 Task: Create a due date automation trigger when advanced on, on the tuesday after a card is due add basic not assigned to me at 11:00 AM.
Action: Mouse moved to (923, 282)
Screenshot: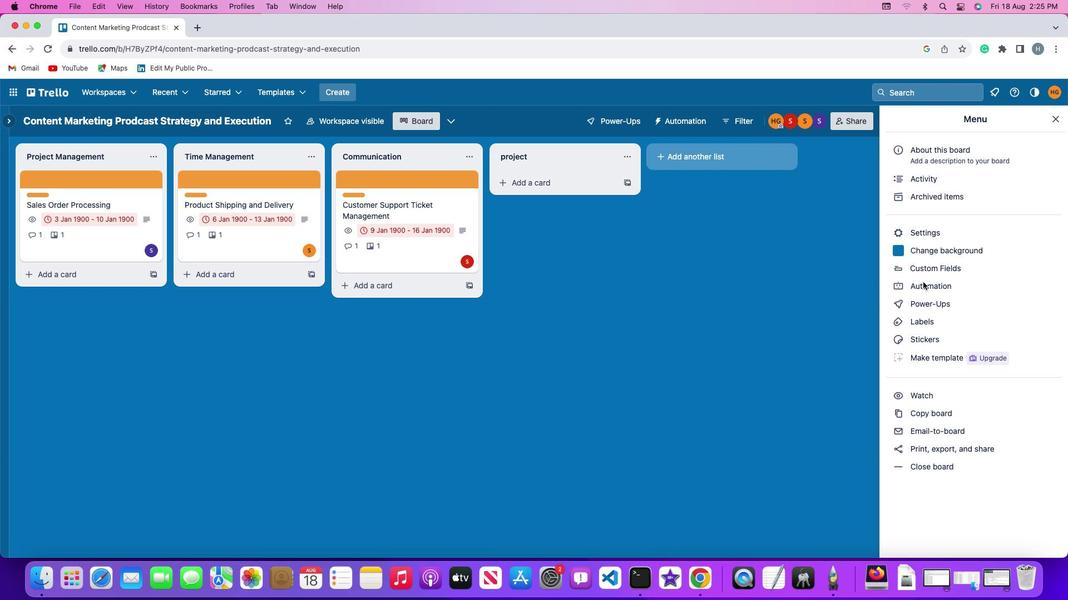 
Action: Mouse pressed left at (923, 282)
Screenshot: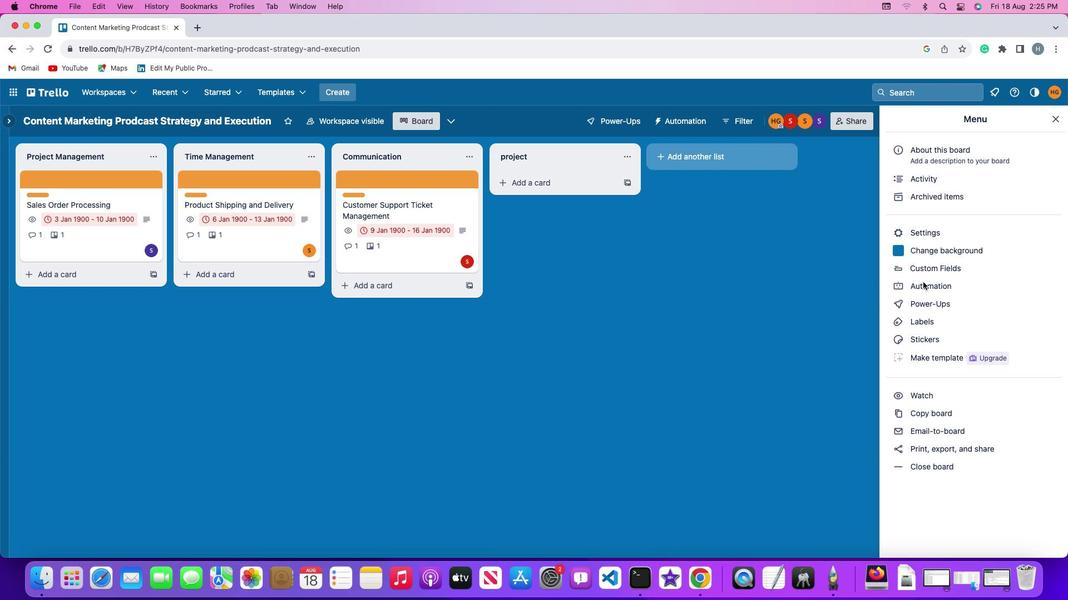 
Action: Mouse pressed left at (923, 282)
Screenshot: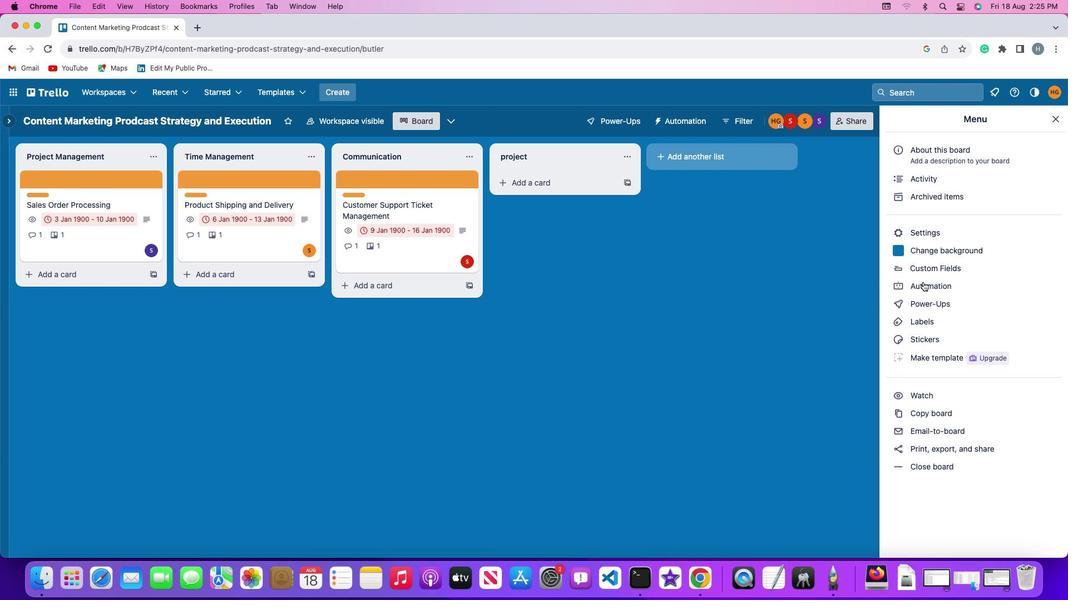 
Action: Mouse moved to (55, 264)
Screenshot: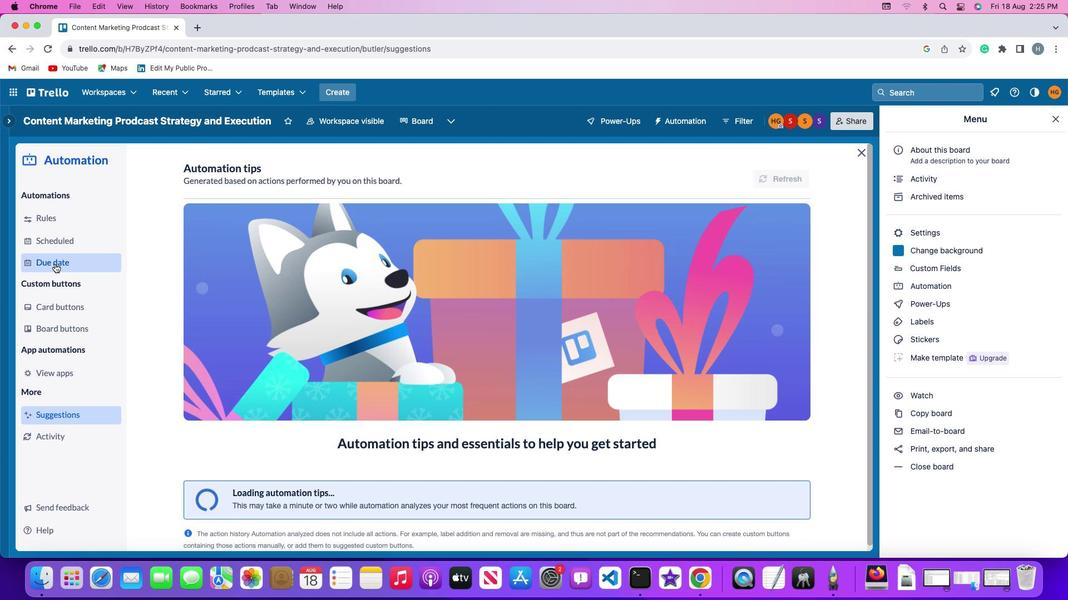 
Action: Mouse pressed left at (55, 264)
Screenshot: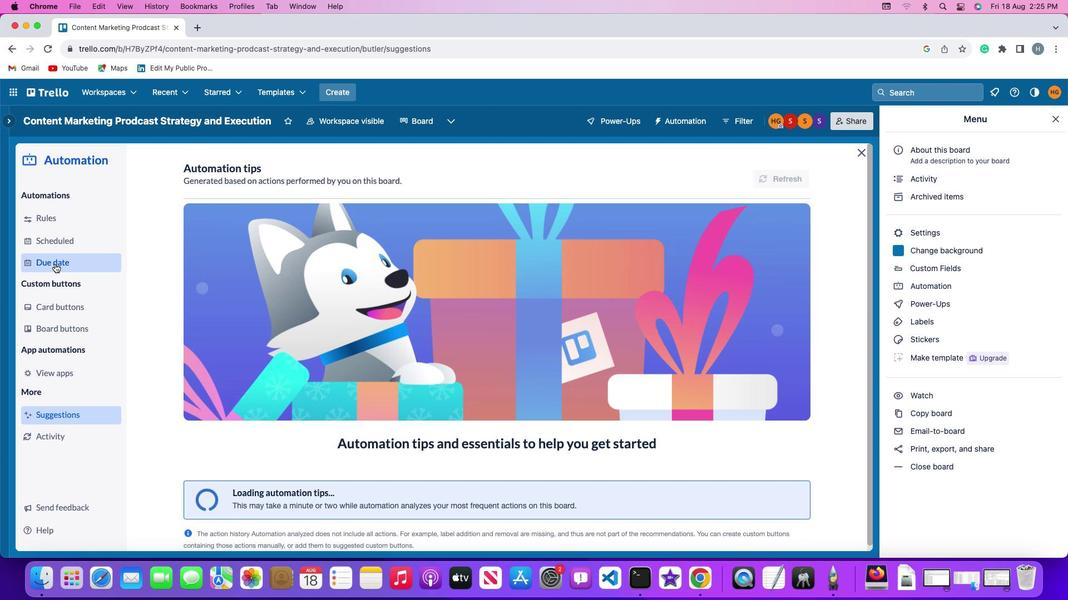 
Action: Mouse moved to (748, 170)
Screenshot: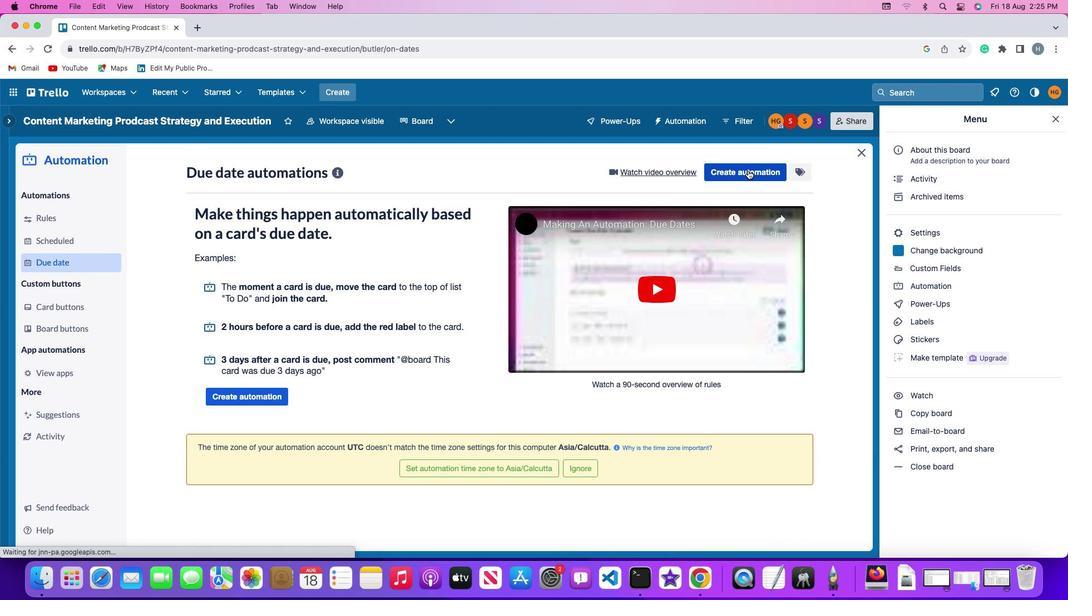 
Action: Mouse pressed left at (748, 170)
Screenshot: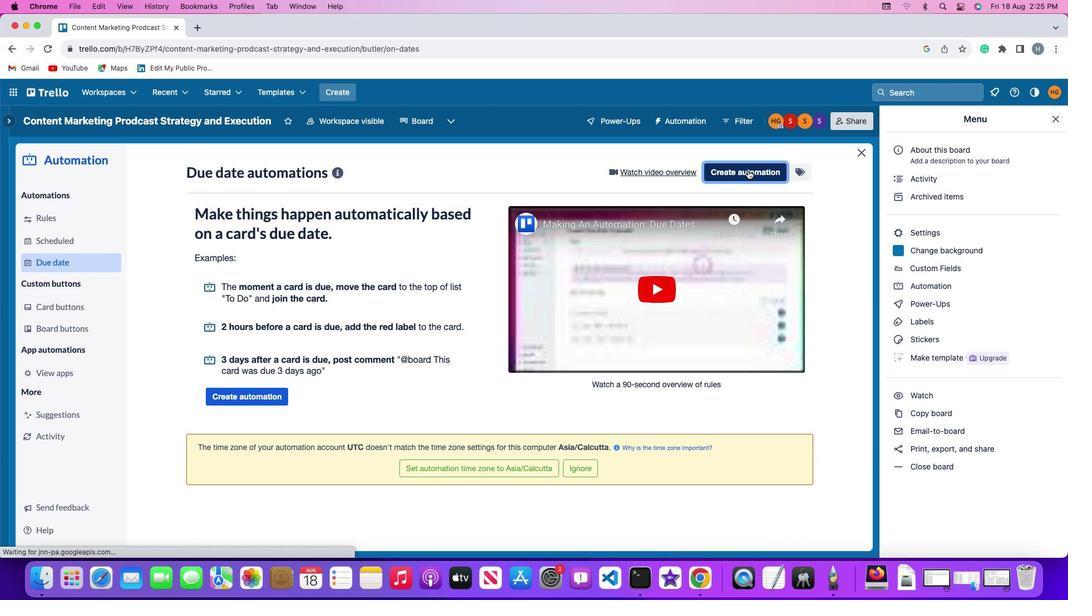 
Action: Mouse moved to (221, 283)
Screenshot: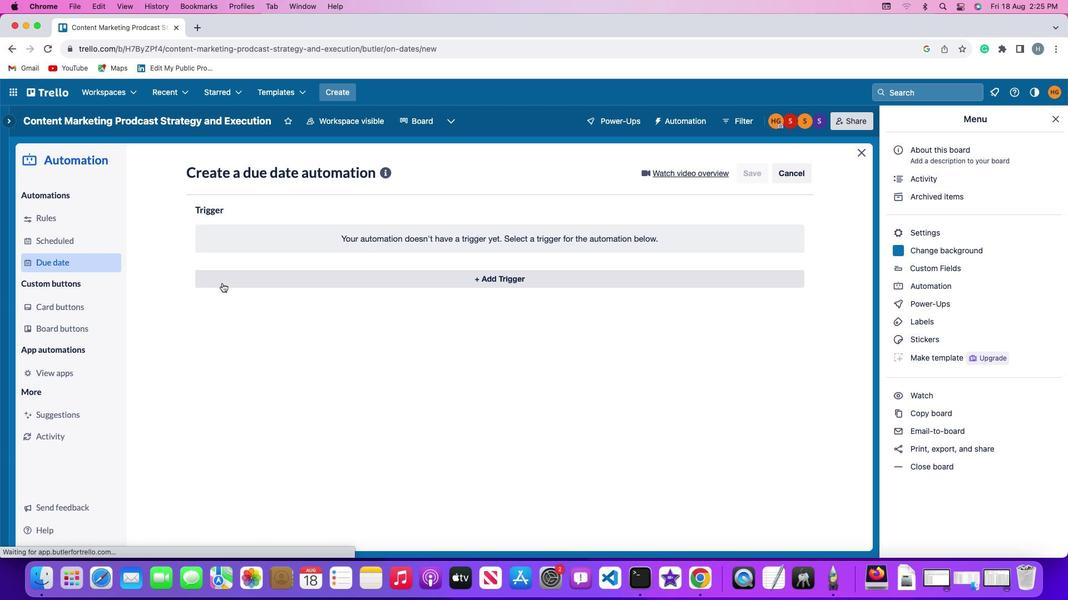 
Action: Mouse pressed left at (221, 283)
Screenshot: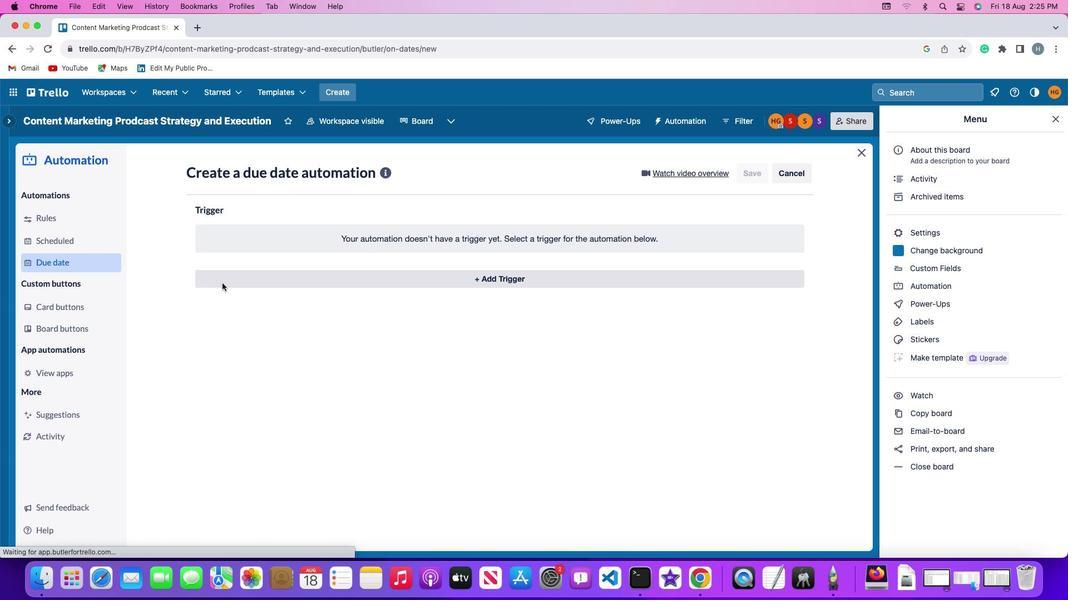 
Action: Mouse moved to (252, 489)
Screenshot: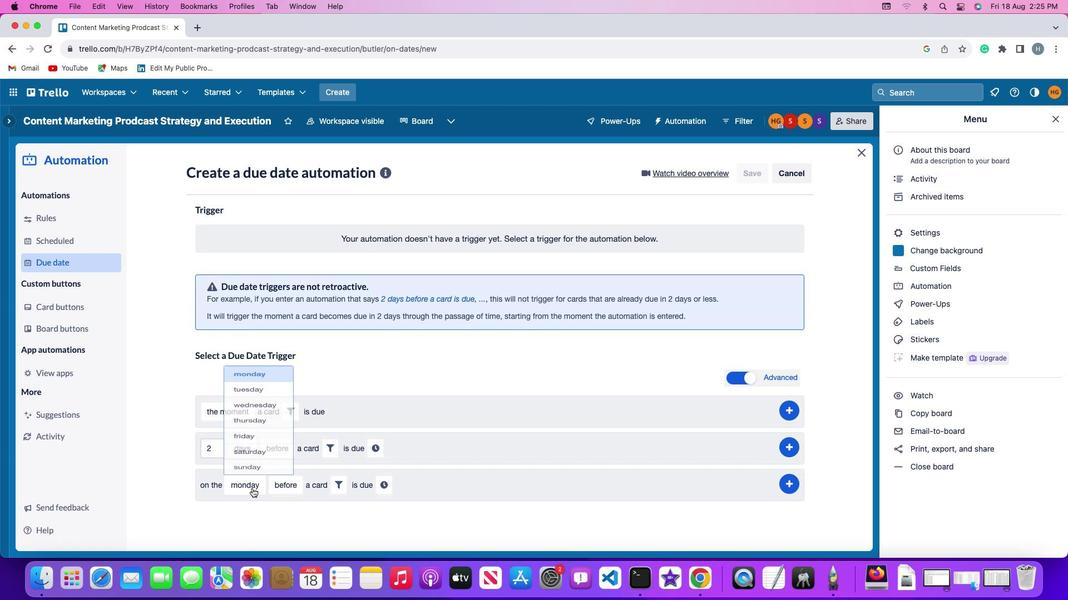 
Action: Mouse pressed left at (252, 489)
Screenshot: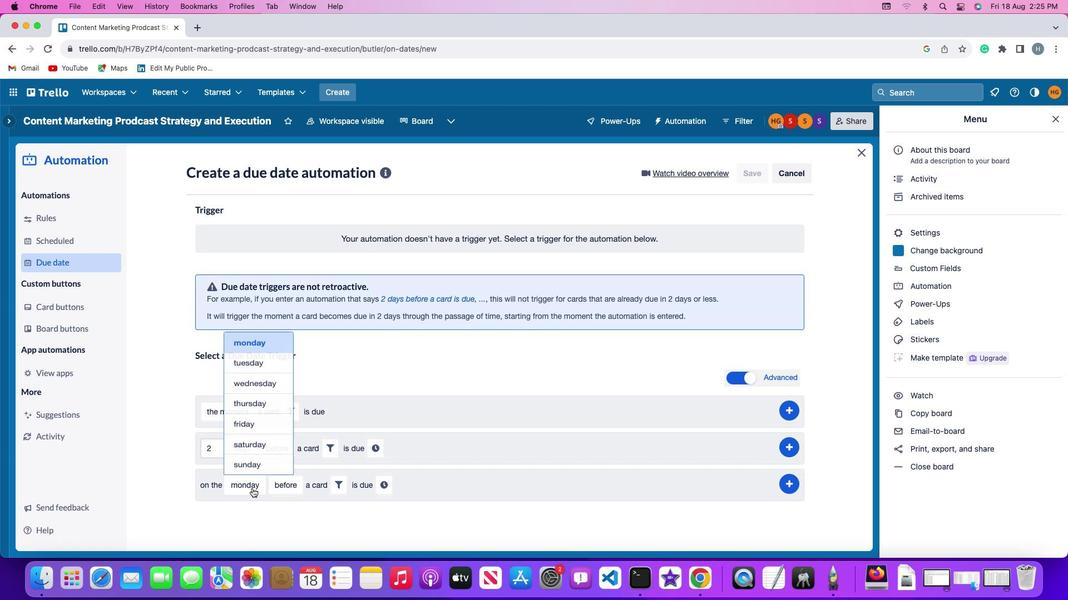 
Action: Mouse moved to (262, 351)
Screenshot: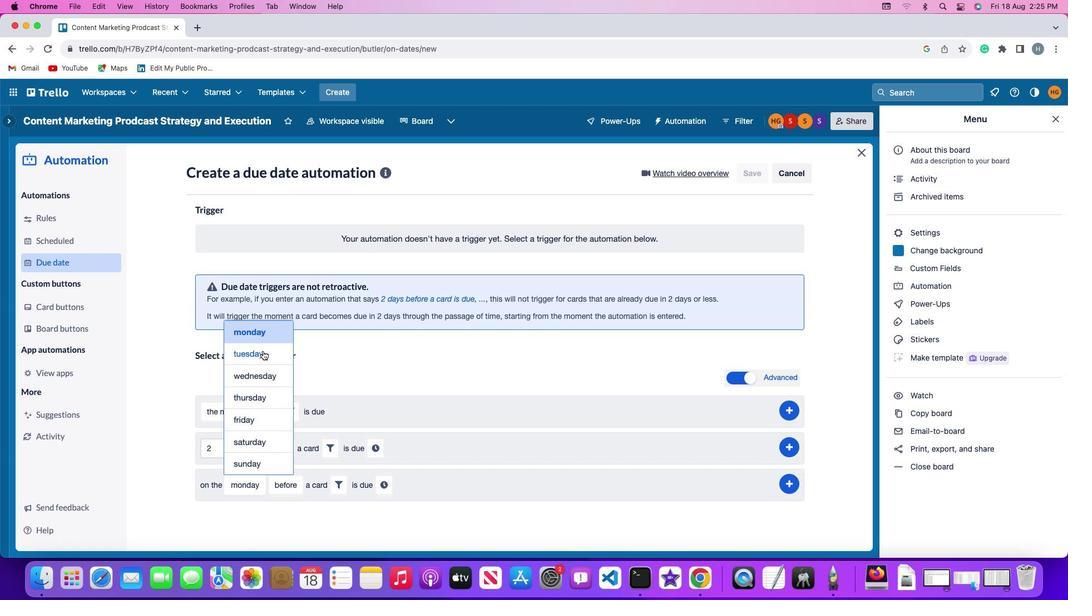 
Action: Mouse pressed left at (262, 351)
Screenshot: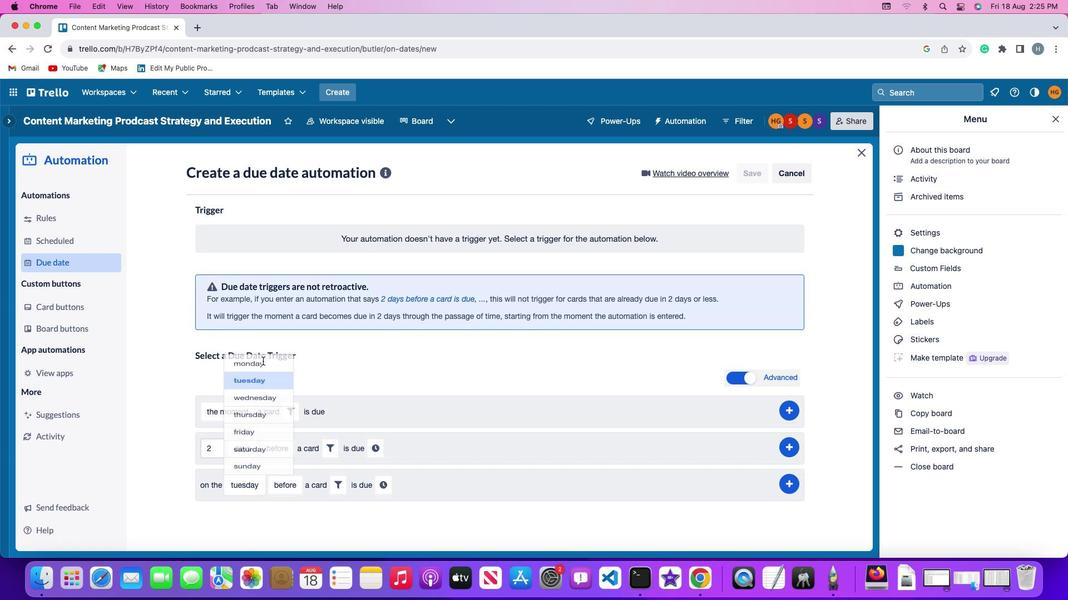 
Action: Mouse moved to (282, 481)
Screenshot: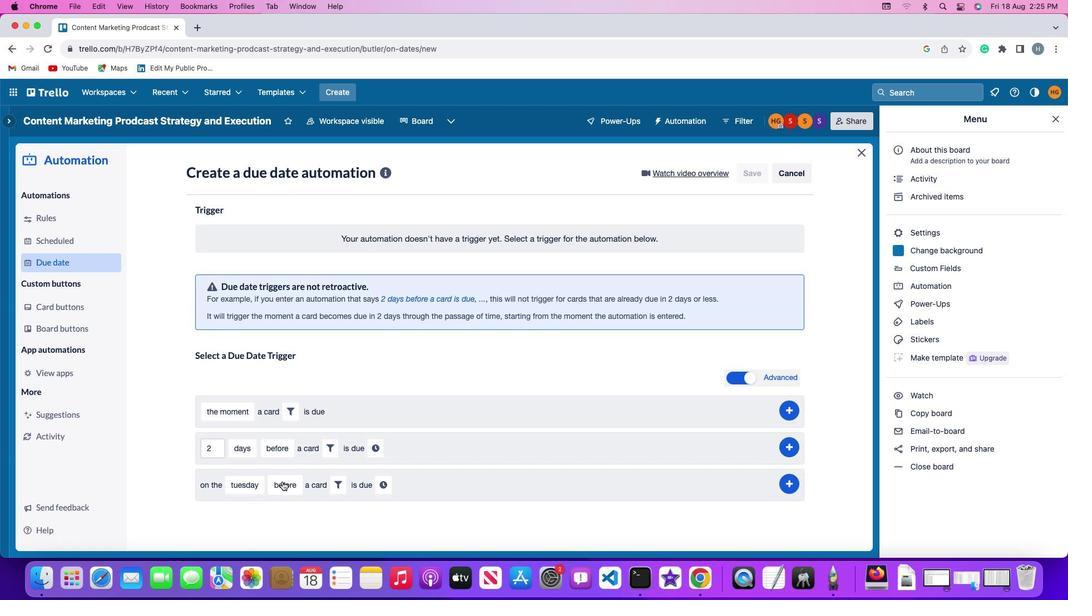 
Action: Mouse pressed left at (282, 481)
Screenshot: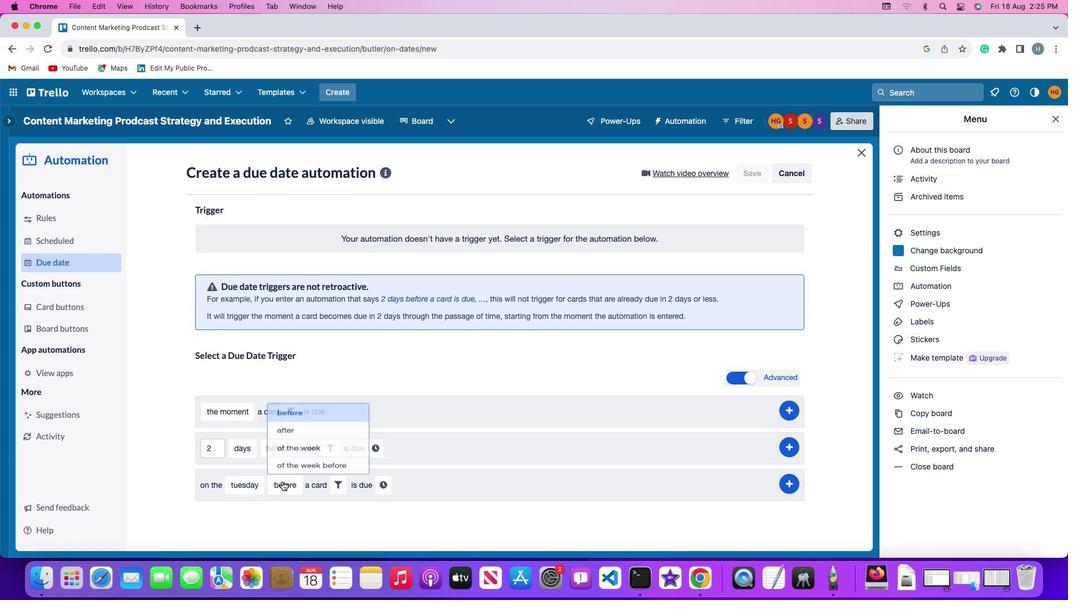 
Action: Mouse moved to (305, 421)
Screenshot: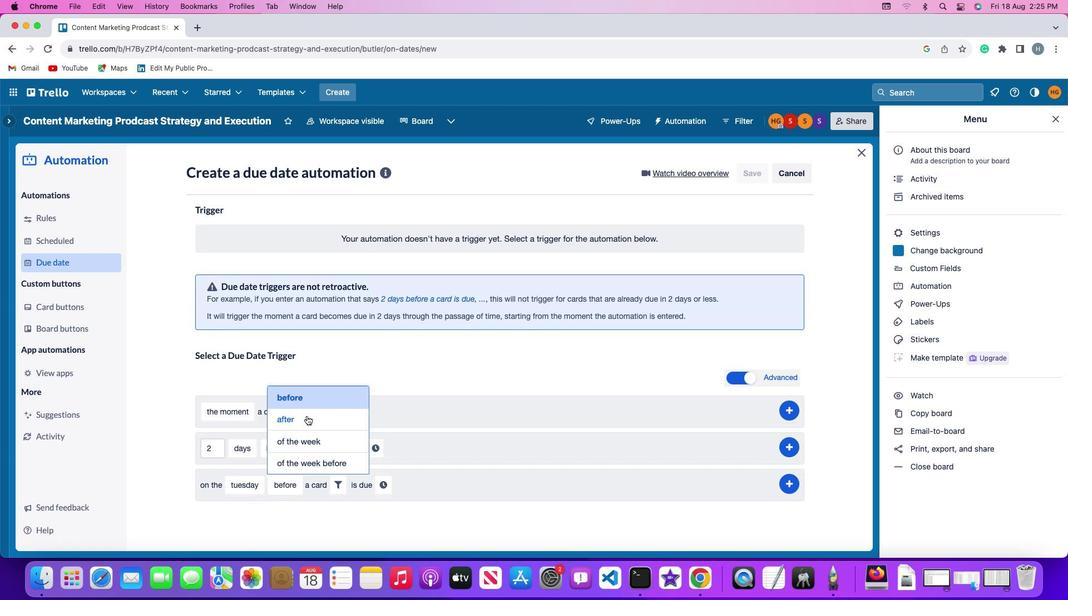 
Action: Mouse pressed left at (305, 421)
Screenshot: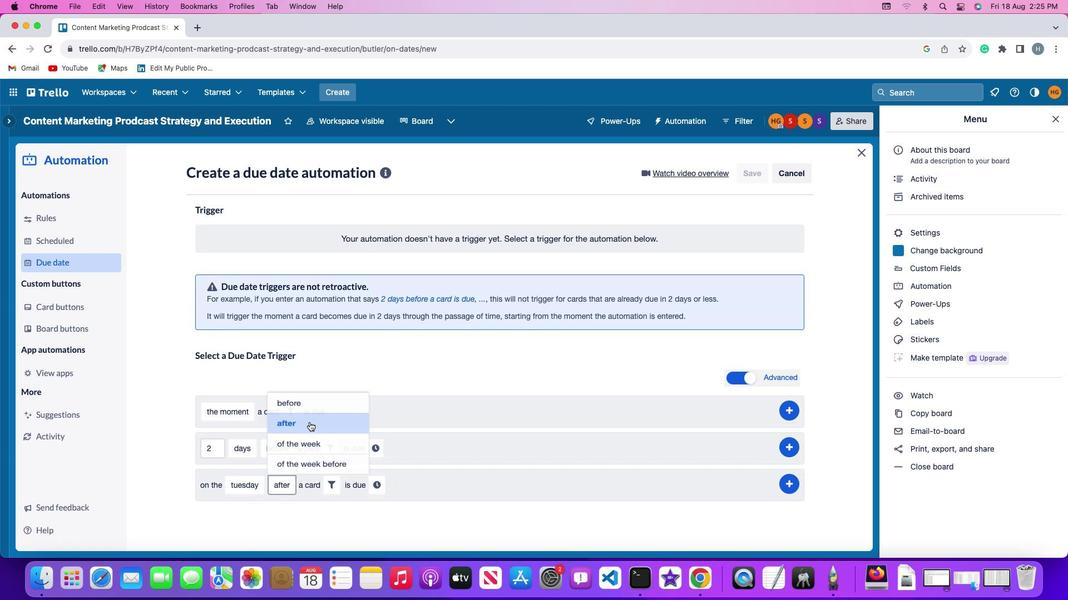 
Action: Mouse moved to (336, 483)
Screenshot: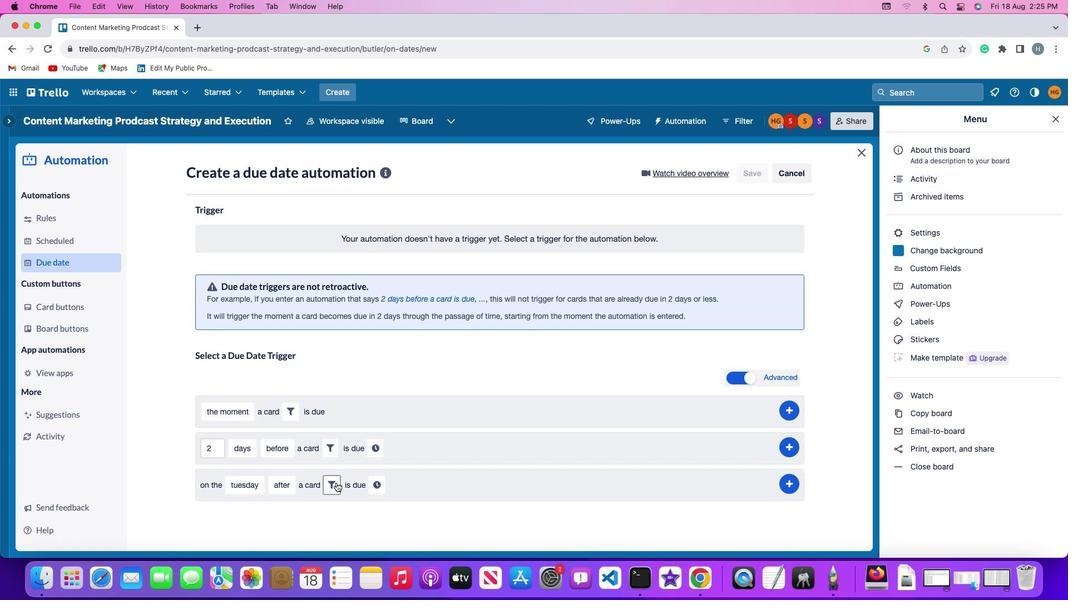 
Action: Mouse pressed left at (336, 483)
Screenshot: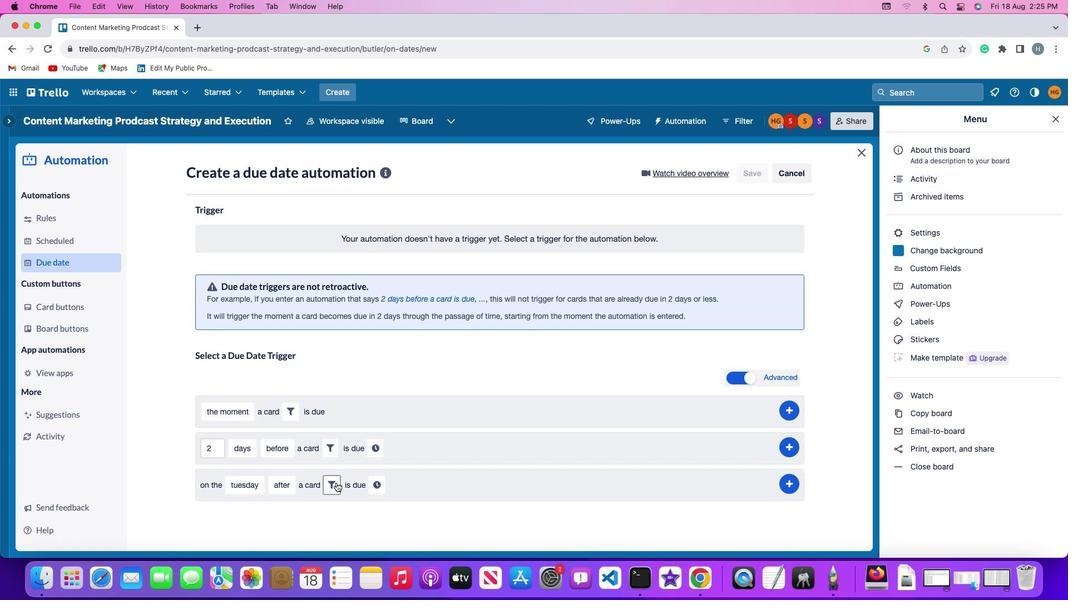 
Action: Mouse moved to (302, 520)
Screenshot: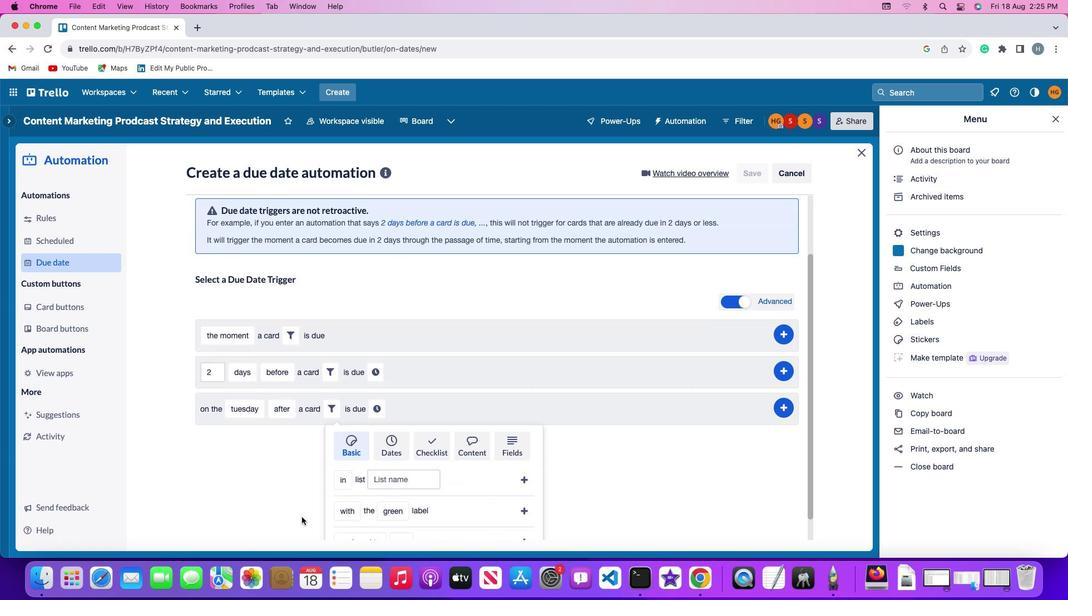 
Action: Mouse scrolled (302, 520) with delta (0, 0)
Screenshot: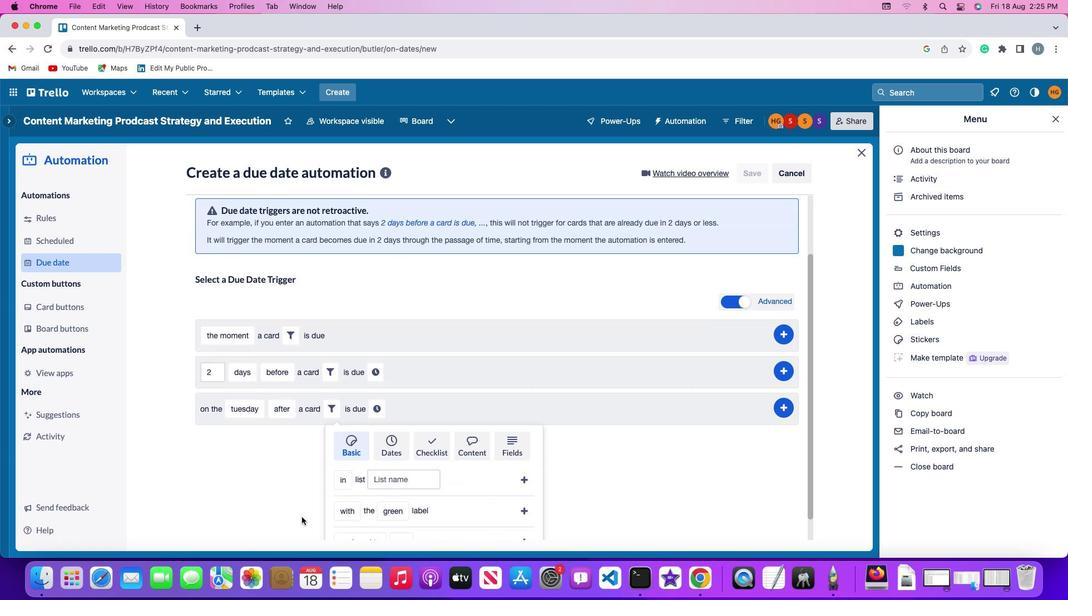 
Action: Mouse scrolled (302, 520) with delta (0, 0)
Screenshot: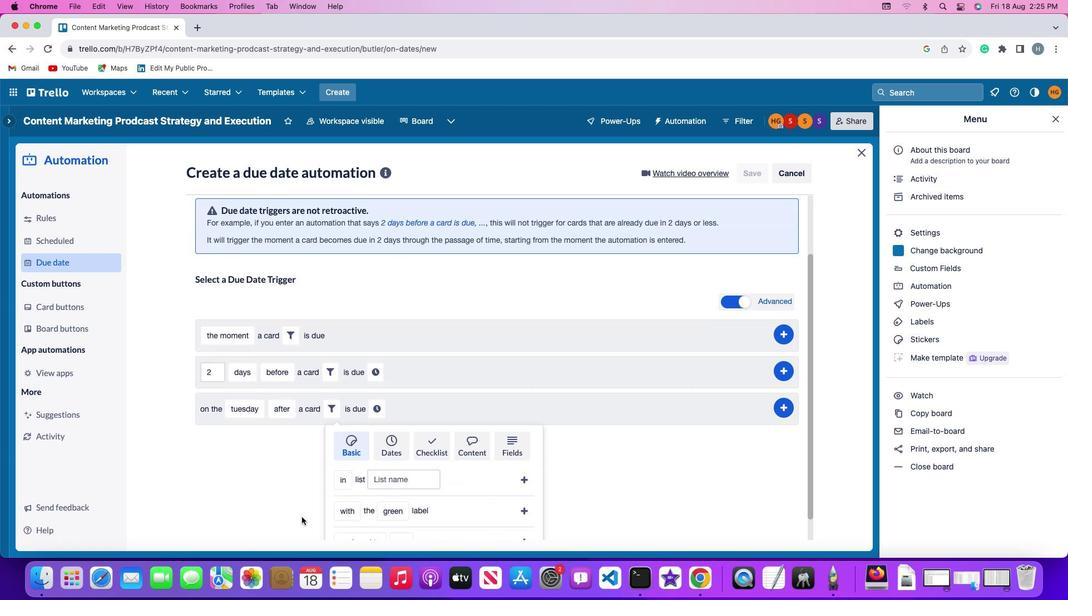 
Action: Mouse moved to (302, 520)
Screenshot: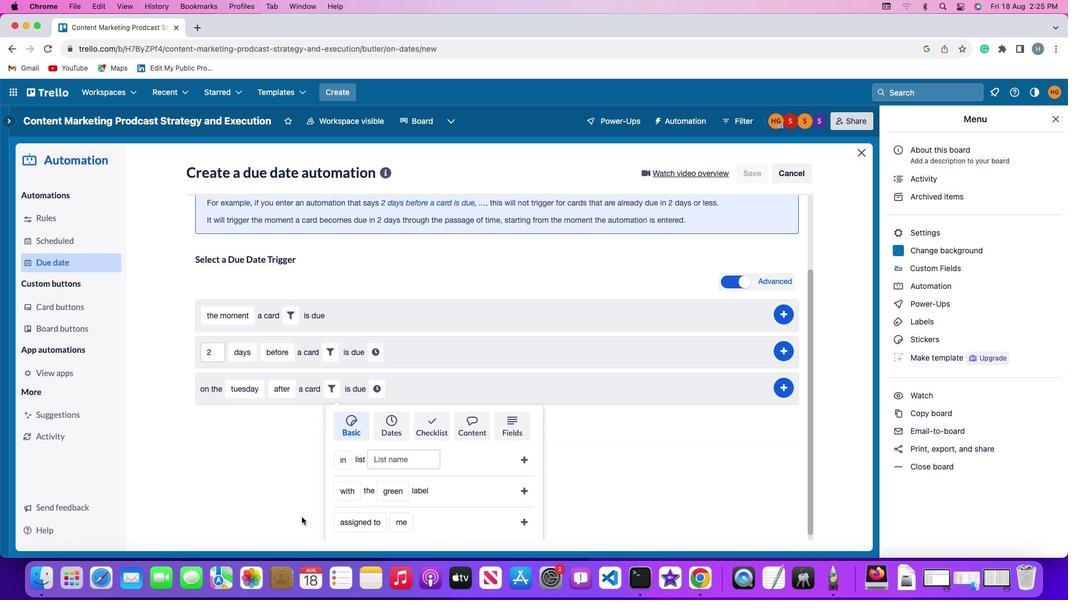 
Action: Mouse scrolled (302, 520) with delta (0, -1)
Screenshot: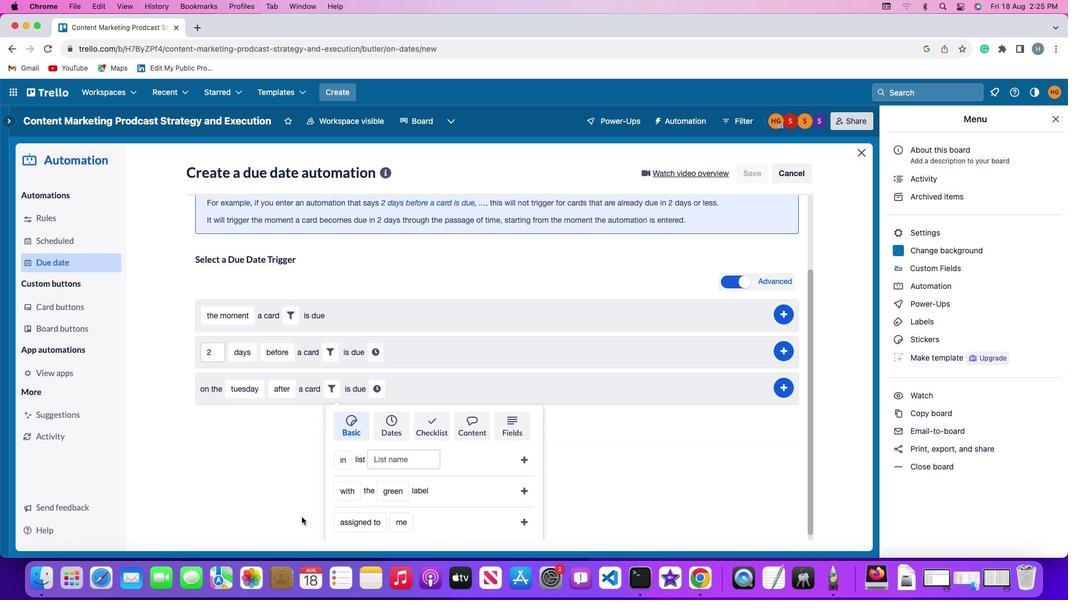 
Action: Mouse moved to (302, 519)
Screenshot: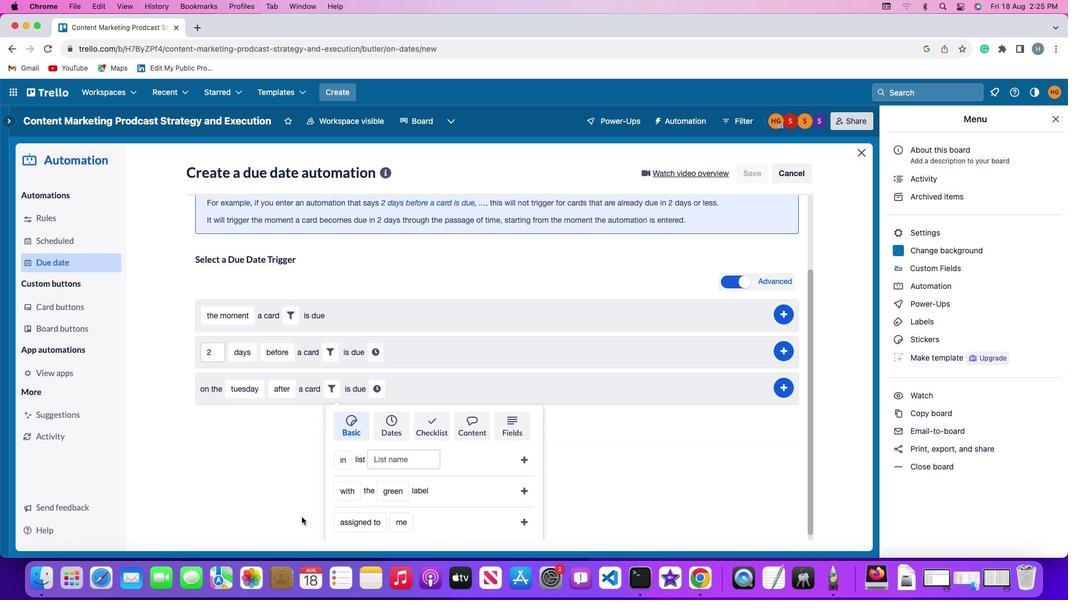 
Action: Mouse scrolled (302, 519) with delta (0, -2)
Screenshot: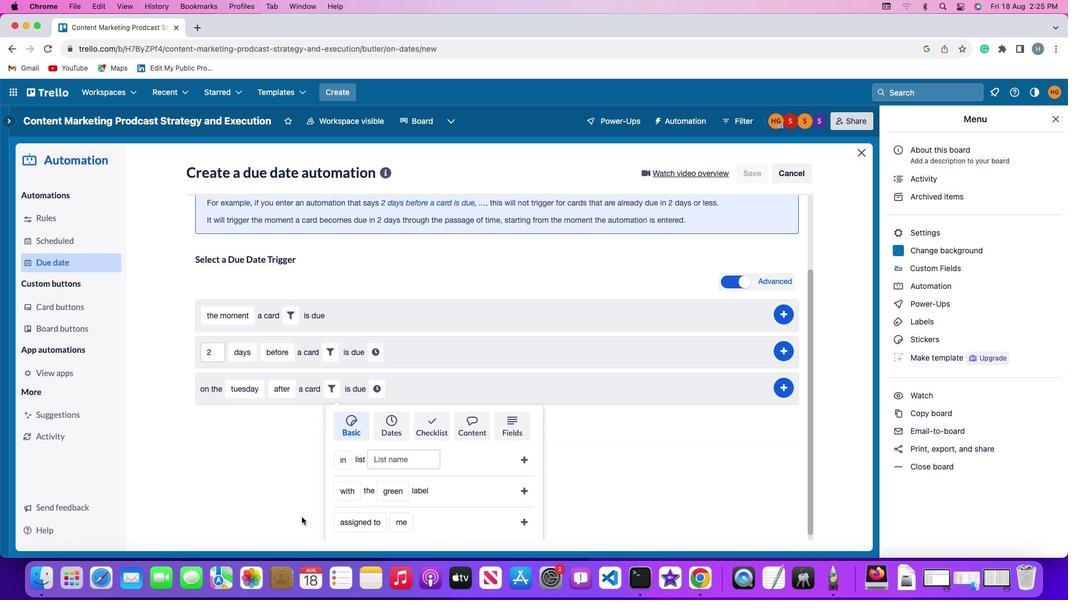 
Action: Mouse moved to (300, 516)
Screenshot: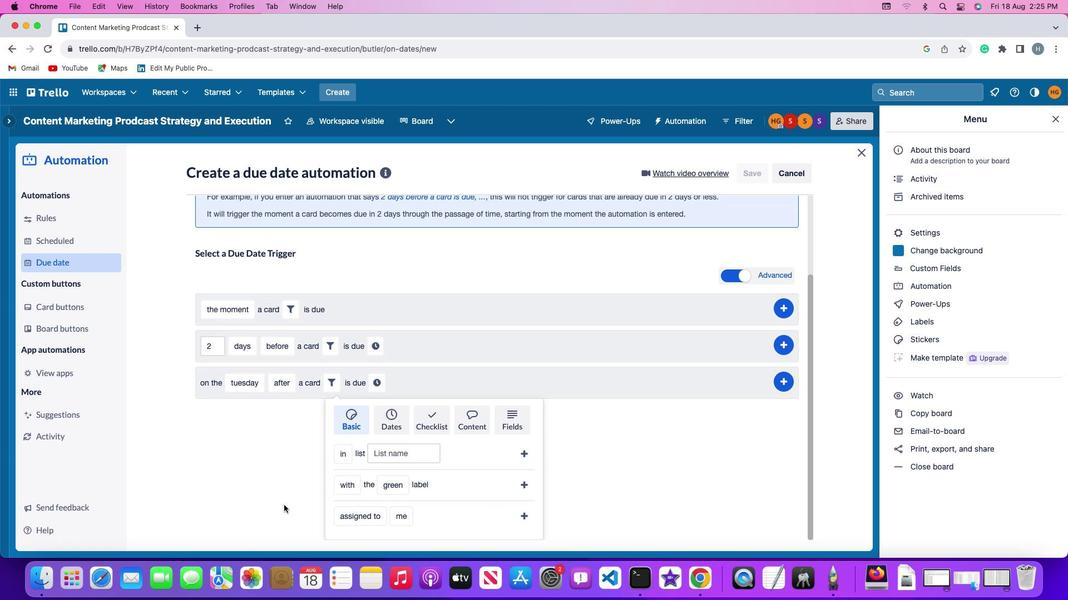 
Action: Mouse scrolled (300, 516) with delta (0, 0)
Screenshot: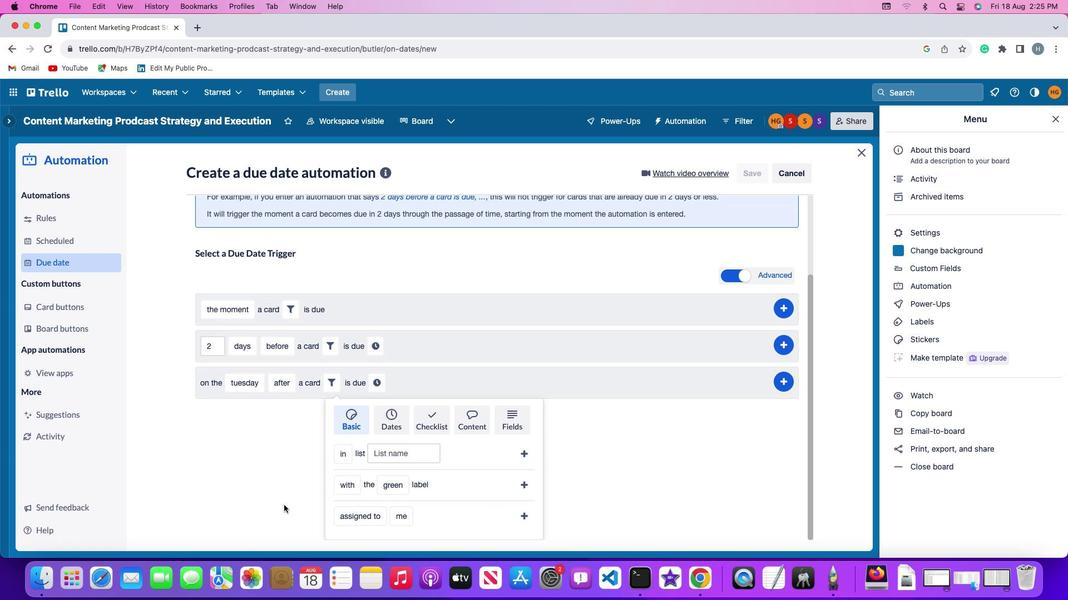 
Action: Mouse moved to (299, 515)
Screenshot: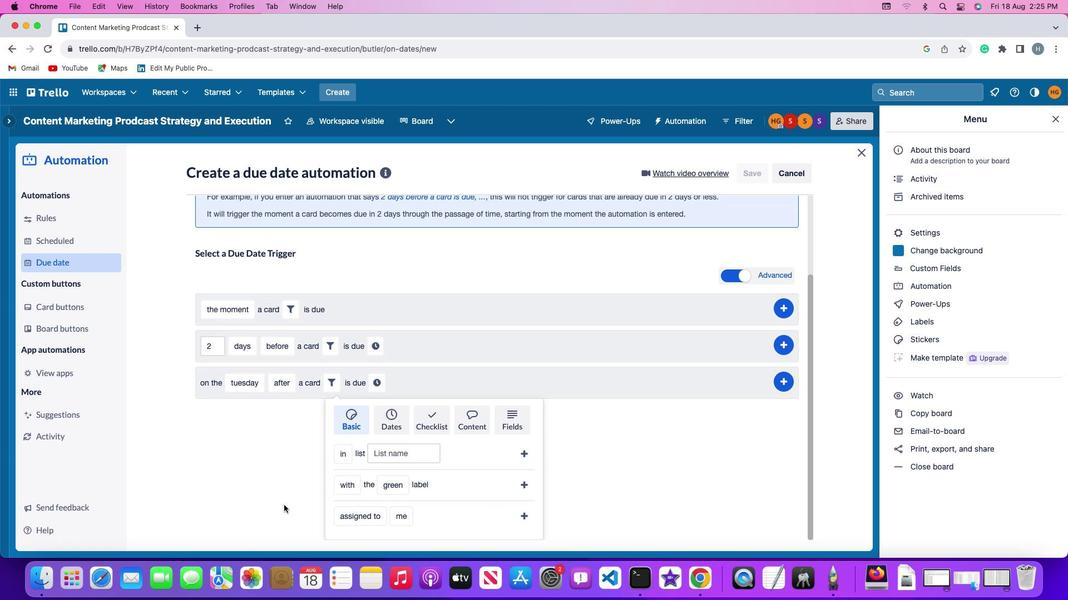 
Action: Mouse scrolled (299, 515) with delta (0, 0)
Screenshot: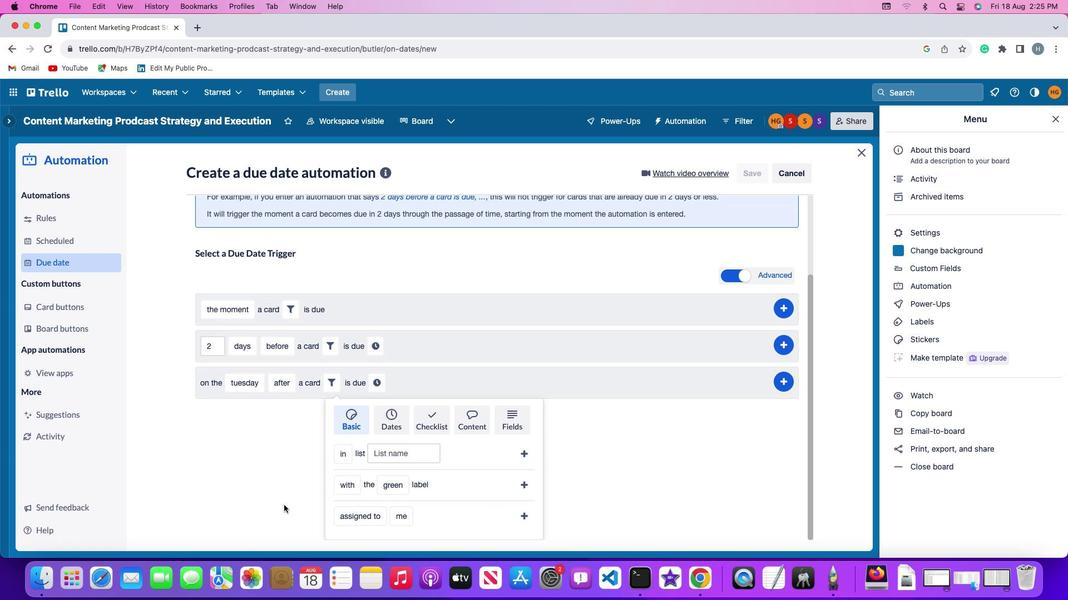 
Action: Mouse moved to (298, 514)
Screenshot: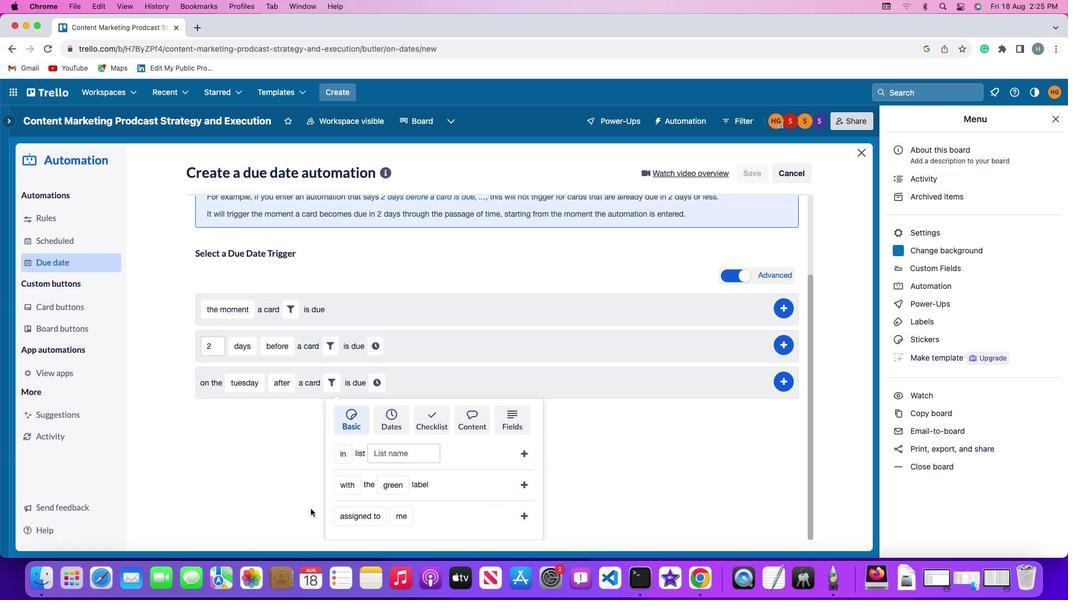 
Action: Mouse scrolled (298, 514) with delta (0, -1)
Screenshot: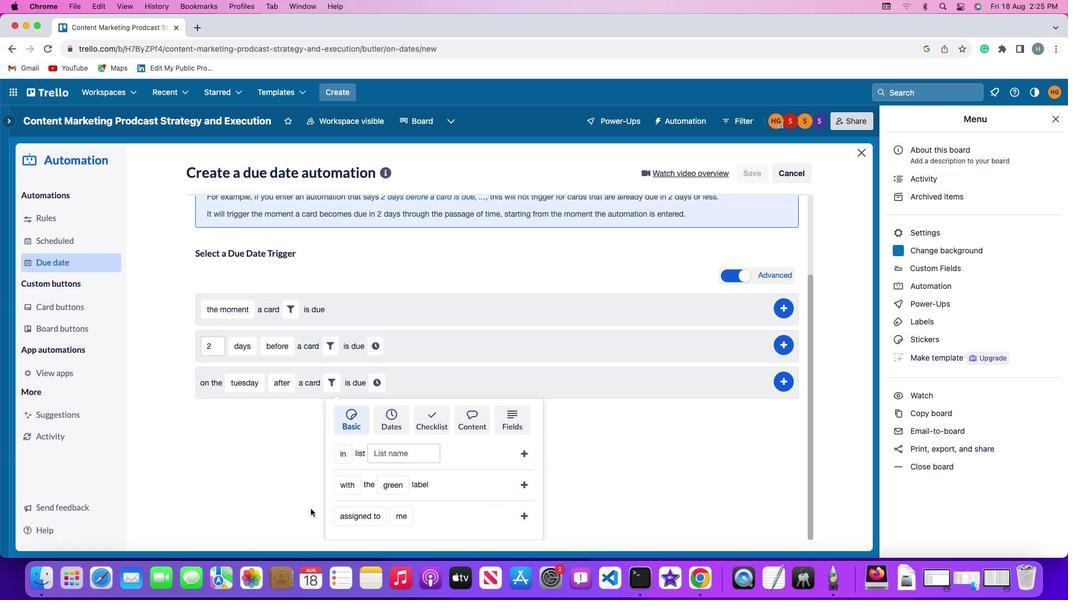 
Action: Mouse moved to (363, 511)
Screenshot: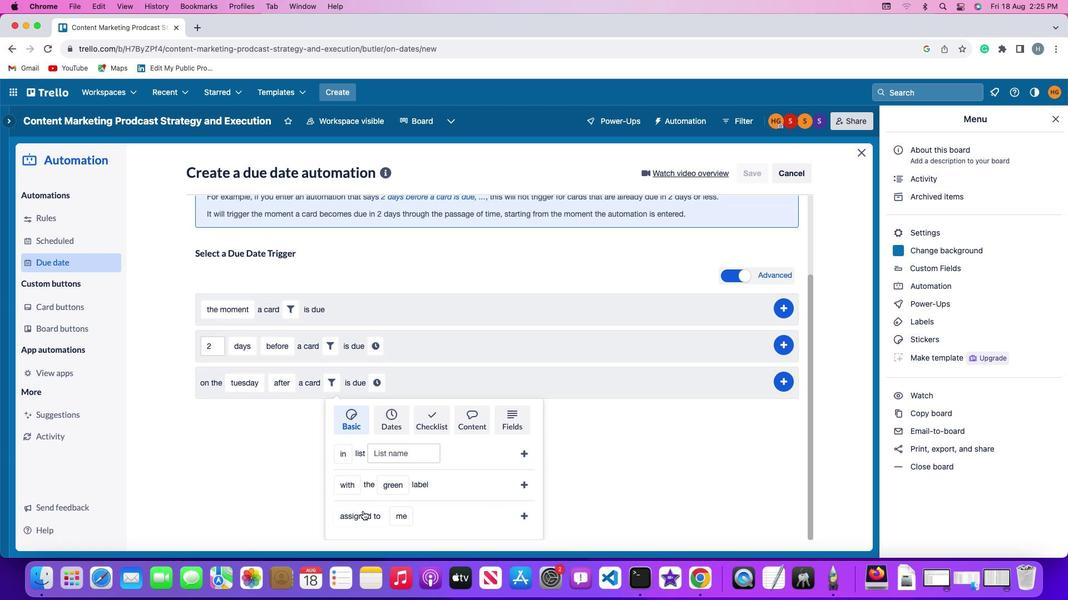 
Action: Mouse pressed left at (363, 511)
Screenshot: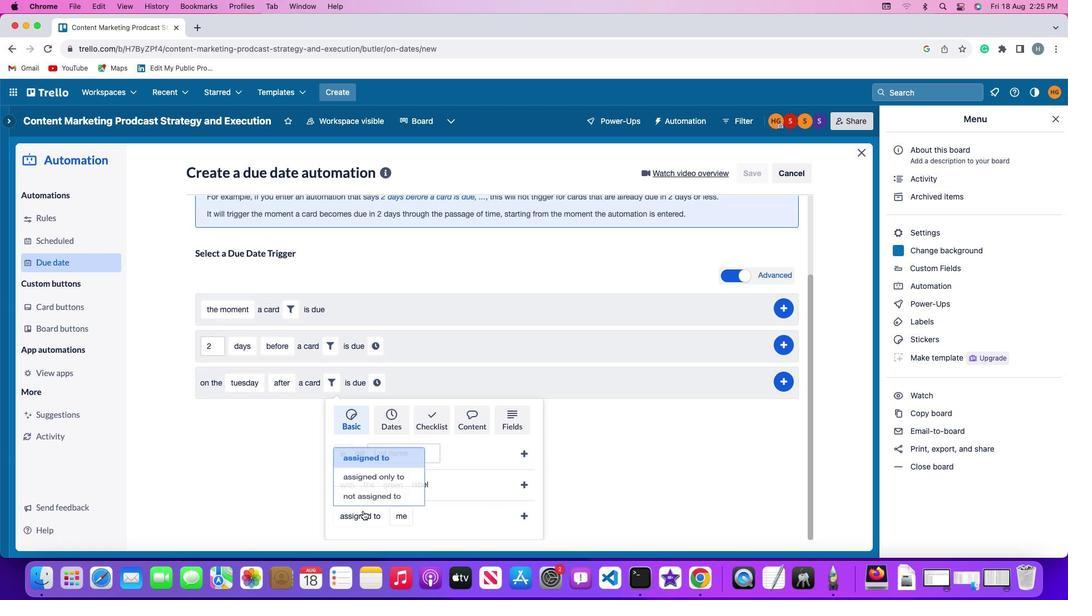 
Action: Mouse moved to (361, 496)
Screenshot: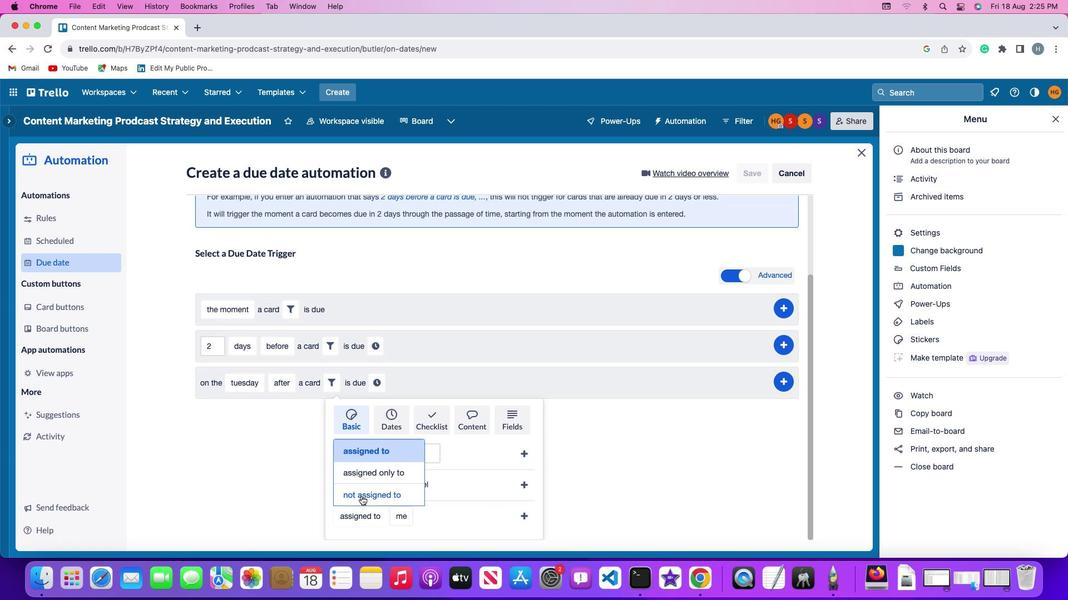 
Action: Mouse pressed left at (361, 496)
Screenshot: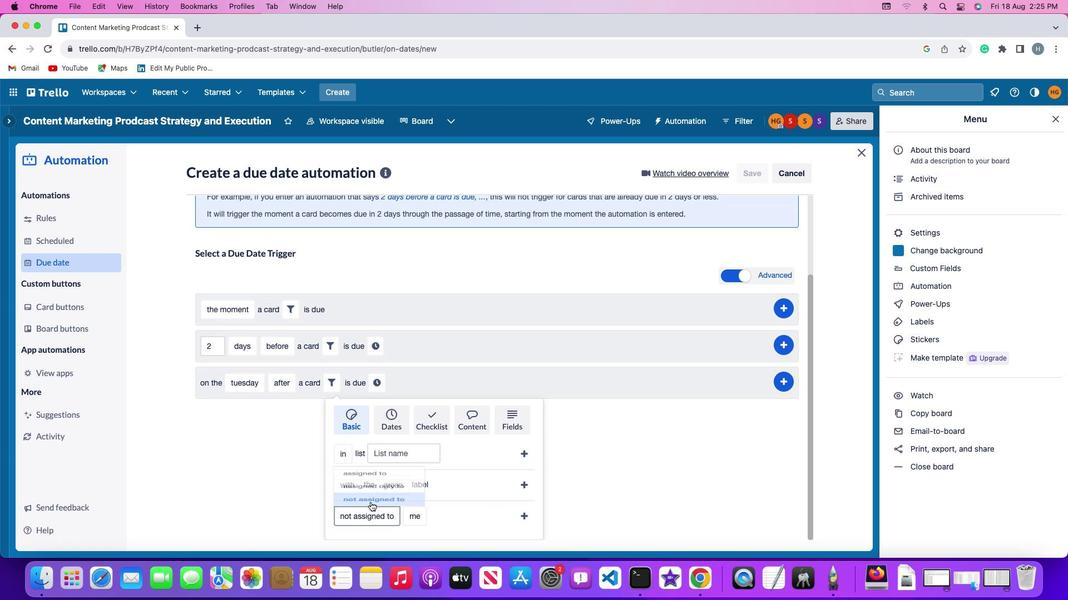 
Action: Mouse moved to (417, 519)
Screenshot: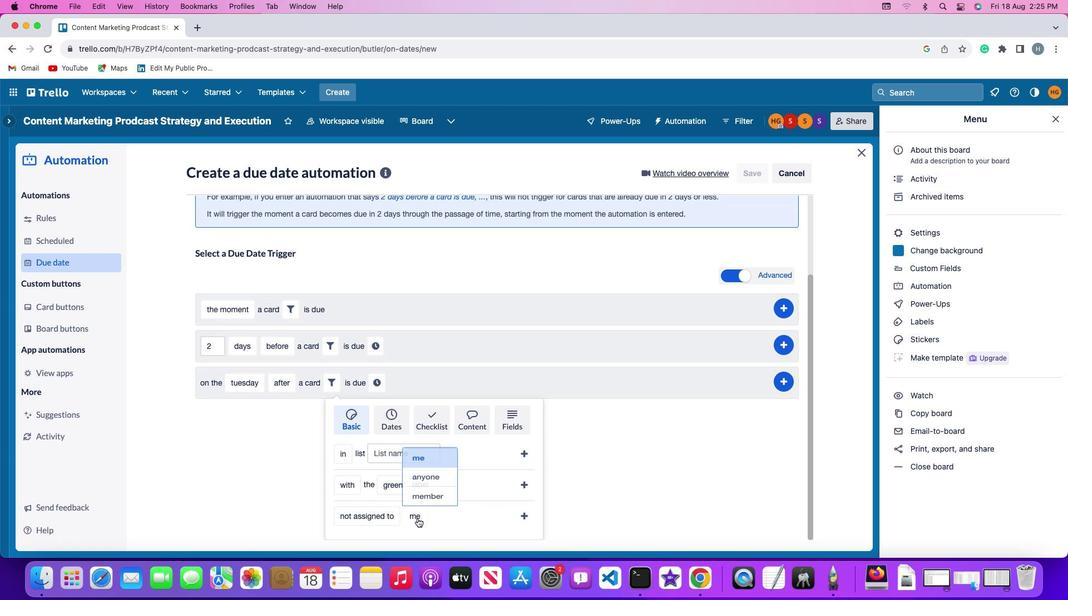 
Action: Mouse pressed left at (417, 519)
Screenshot: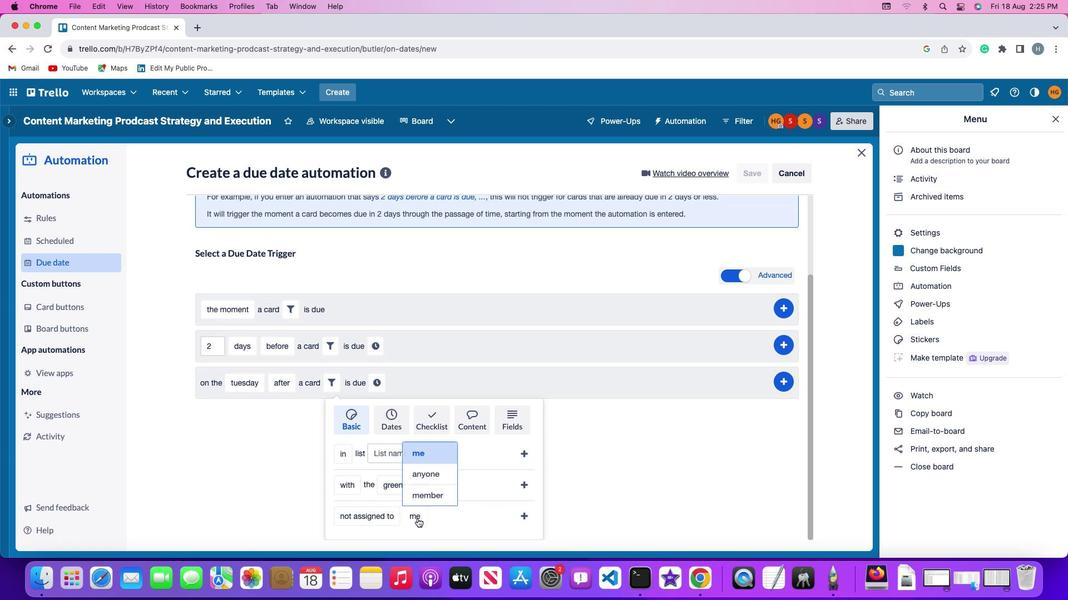 
Action: Mouse moved to (422, 452)
Screenshot: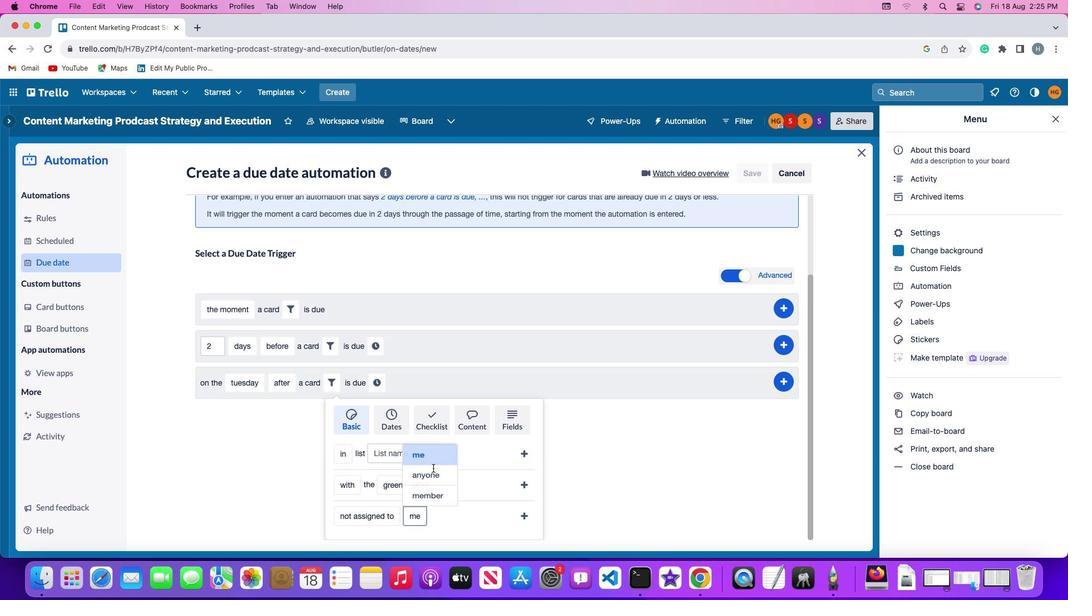 
Action: Mouse pressed left at (422, 452)
Screenshot: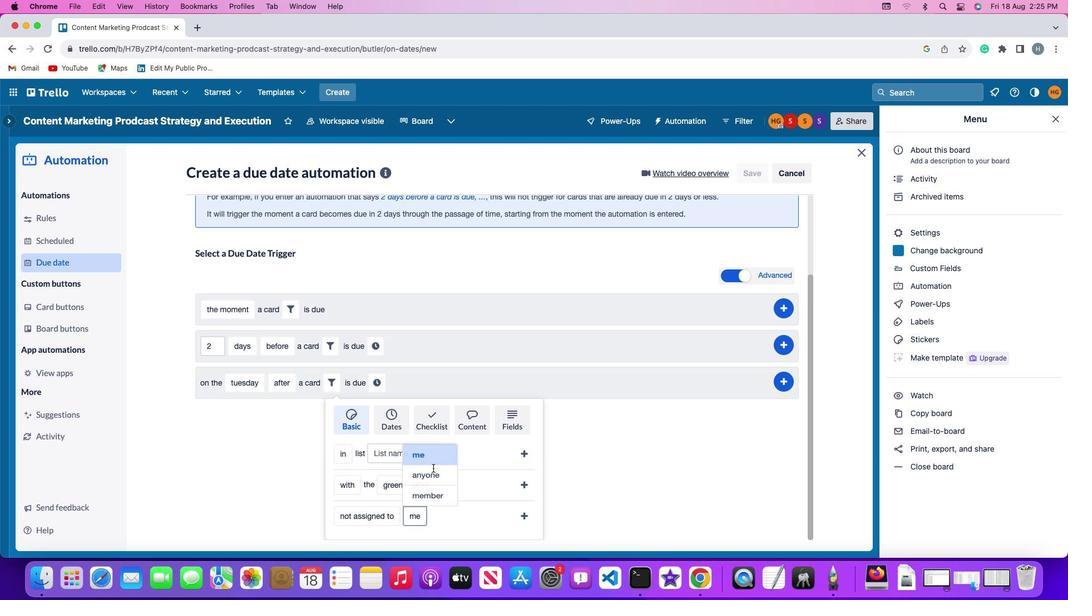 
Action: Mouse moved to (526, 514)
Screenshot: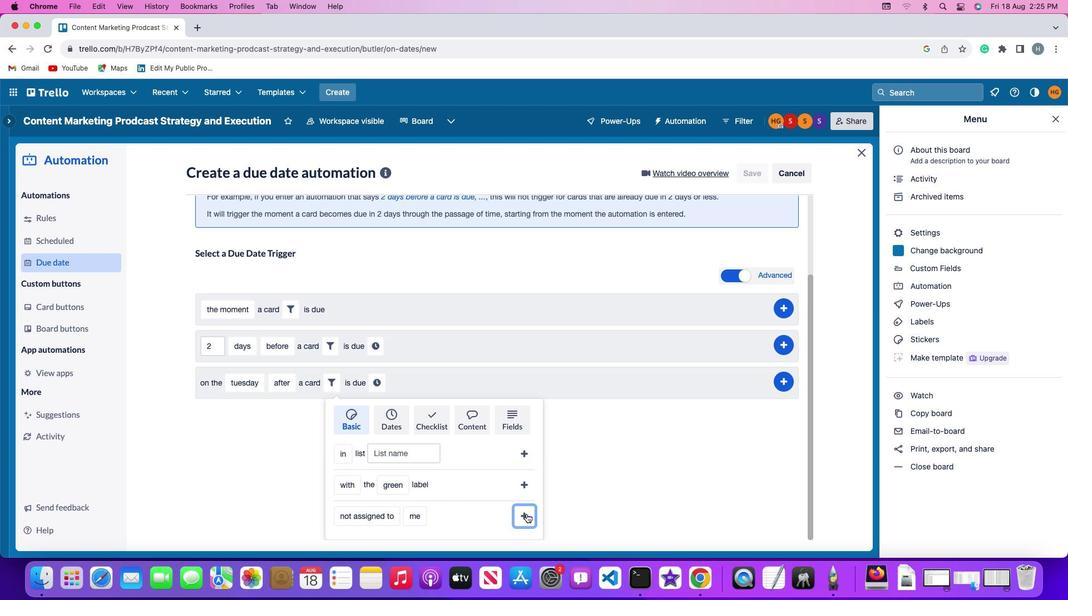 
Action: Mouse pressed left at (526, 514)
Screenshot: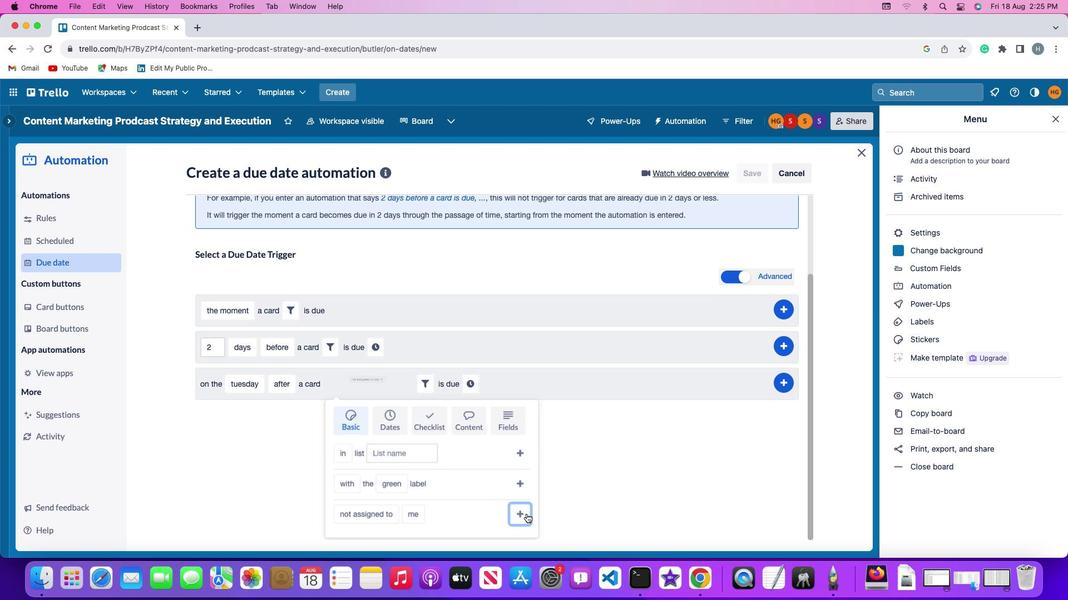 
Action: Mouse moved to (468, 486)
Screenshot: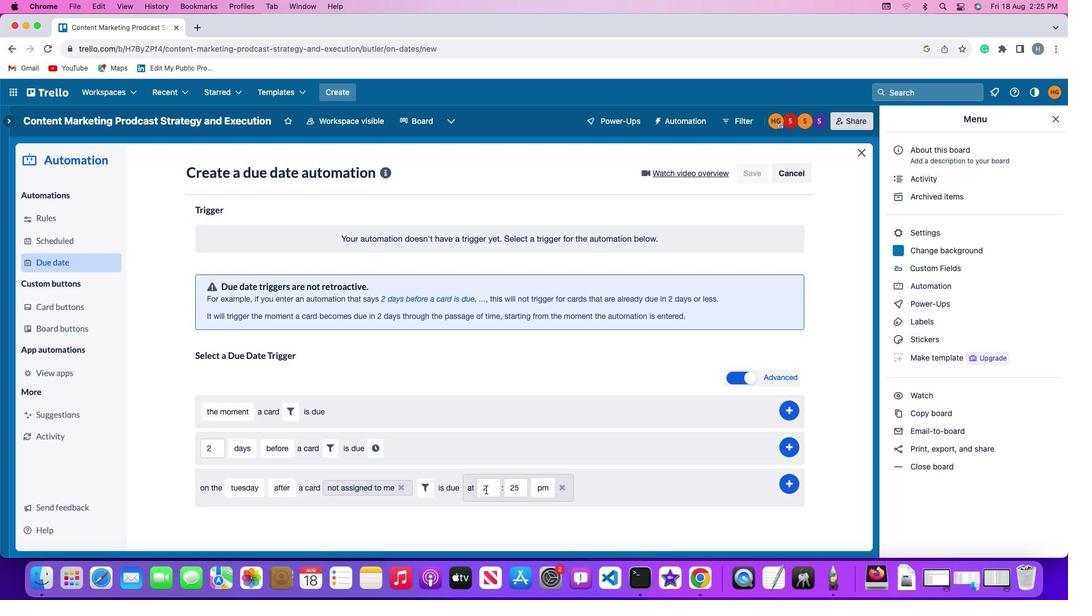 
Action: Mouse pressed left at (468, 486)
Screenshot: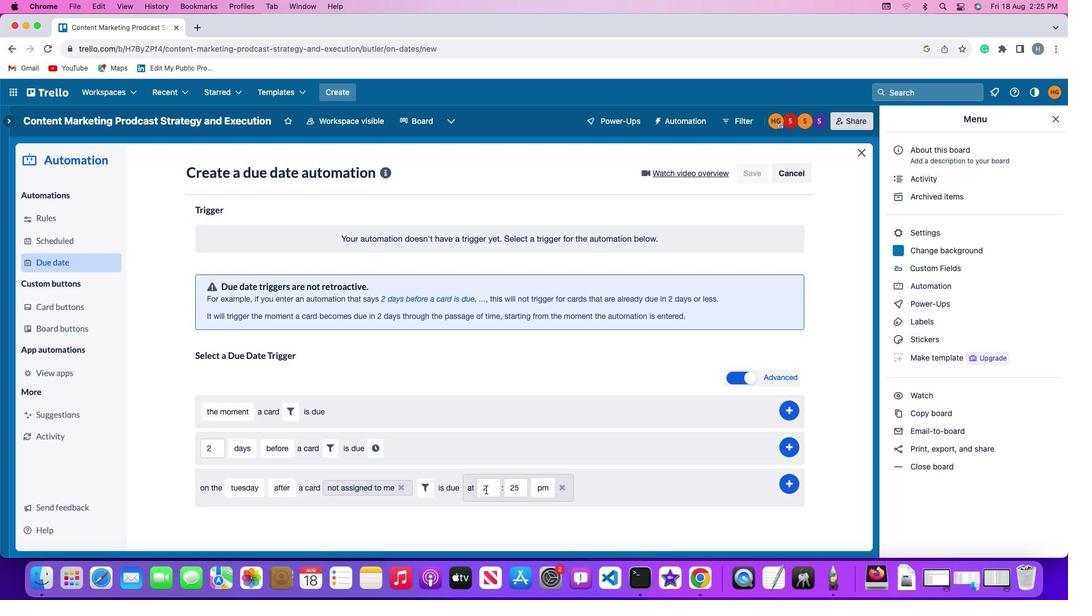 
Action: Mouse moved to (492, 489)
Screenshot: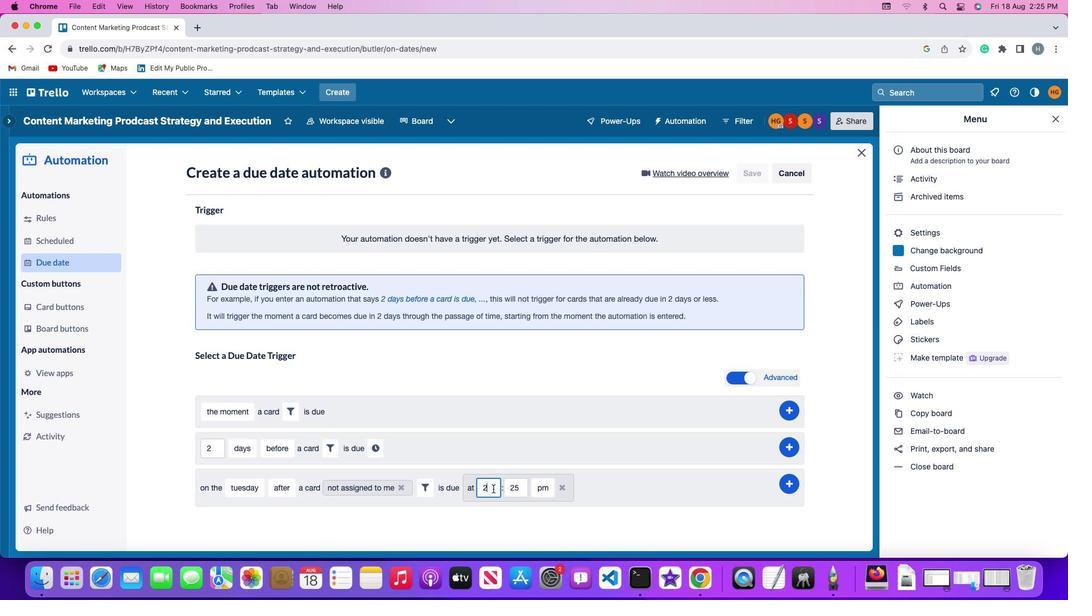 
Action: Mouse pressed left at (492, 489)
Screenshot: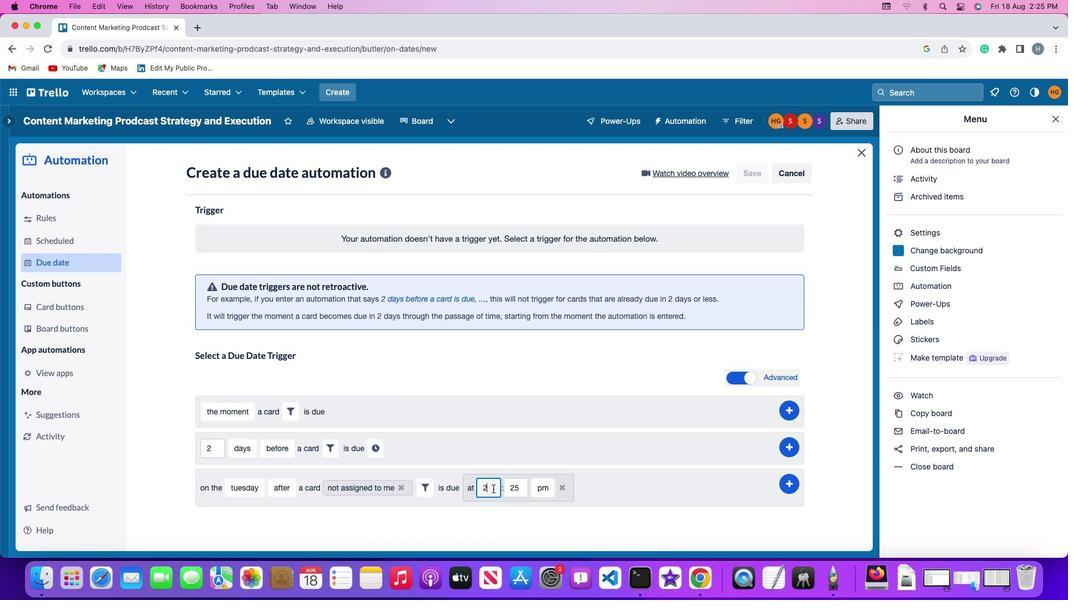 
Action: Key pressed Key.backspace
Screenshot: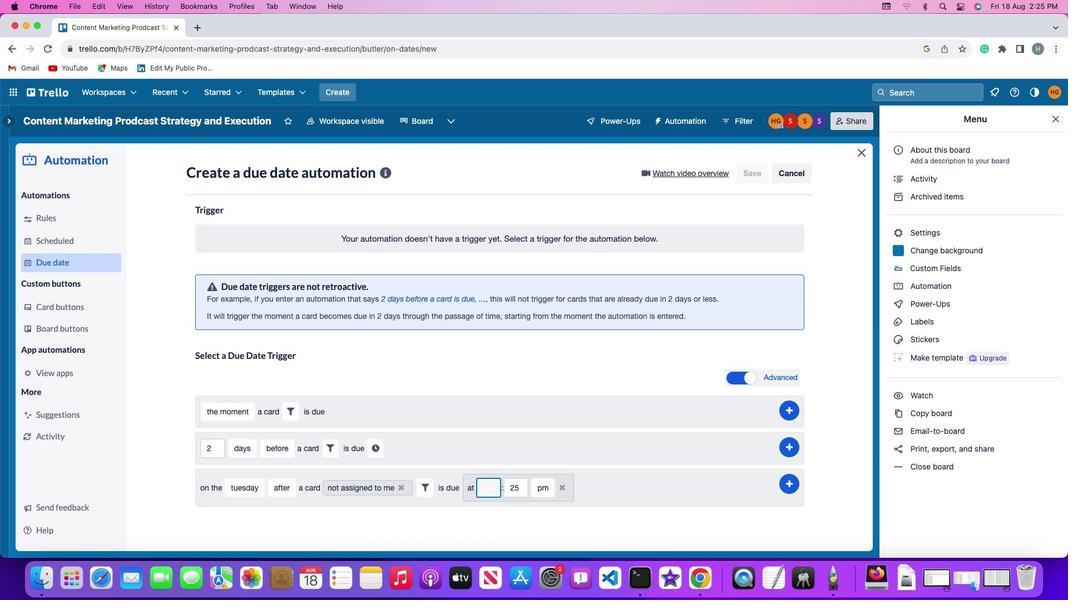 
Action: Mouse moved to (492, 487)
Screenshot: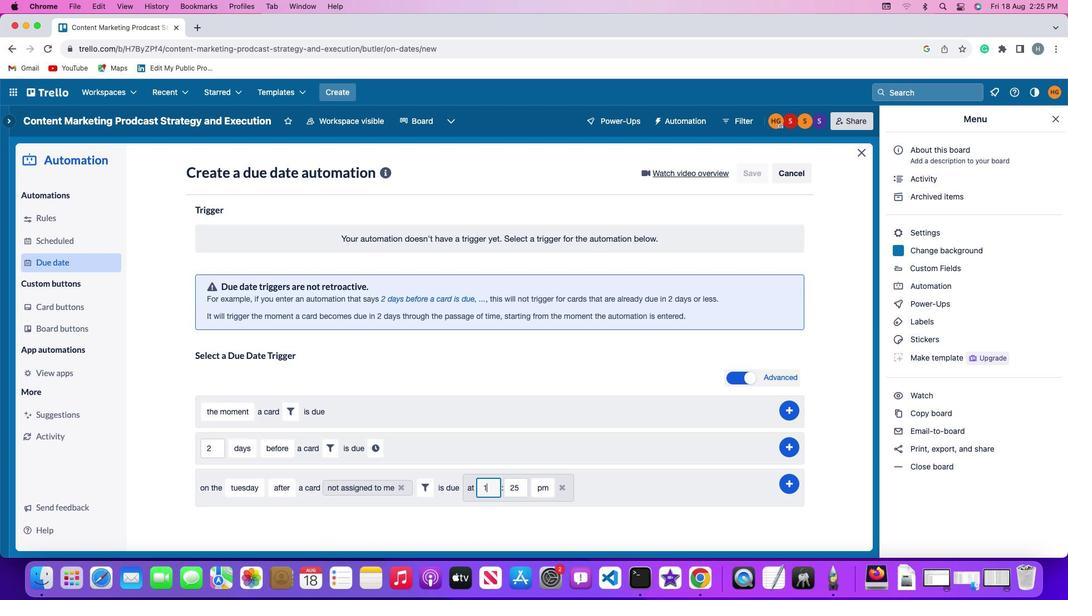 
Action: Key pressed '1''1'
Screenshot: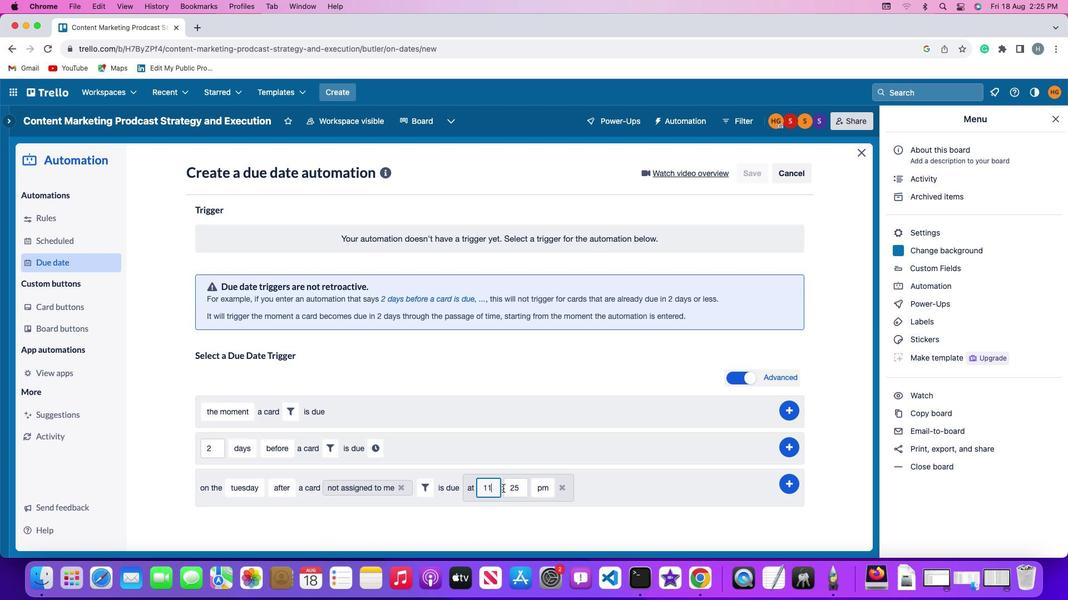 
Action: Mouse moved to (519, 488)
Screenshot: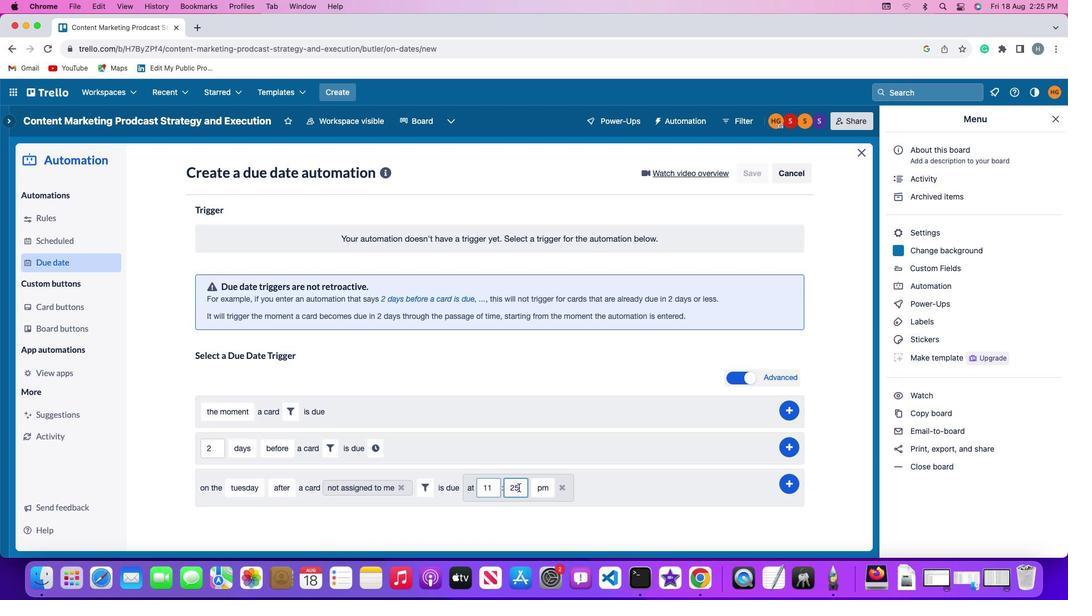 
Action: Mouse pressed left at (519, 488)
Screenshot: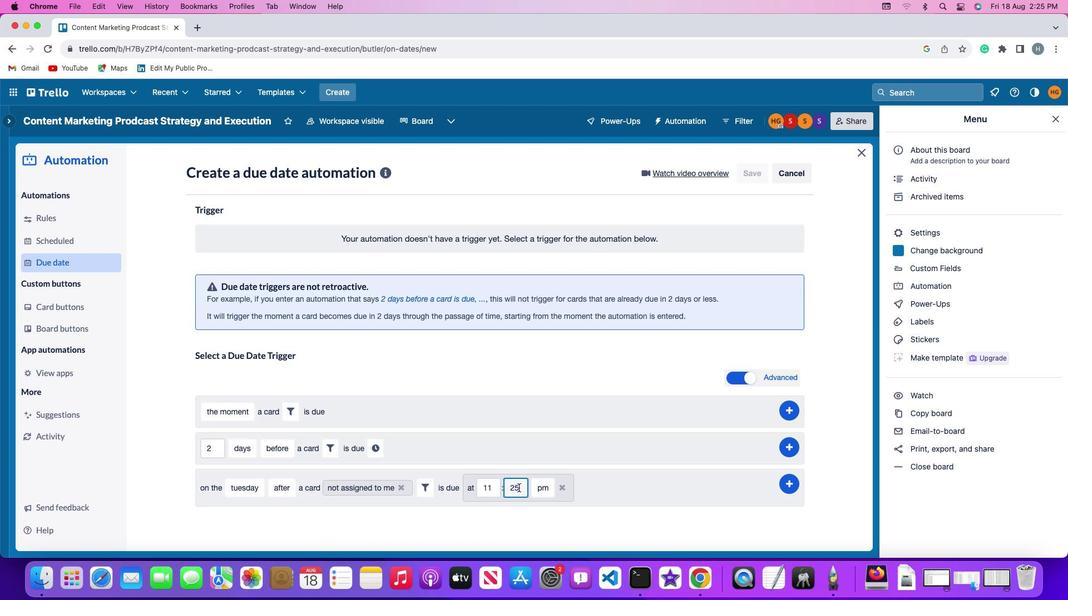 
Action: Key pressed Key.backspaceKey.backspace'0''0'
Screenshot: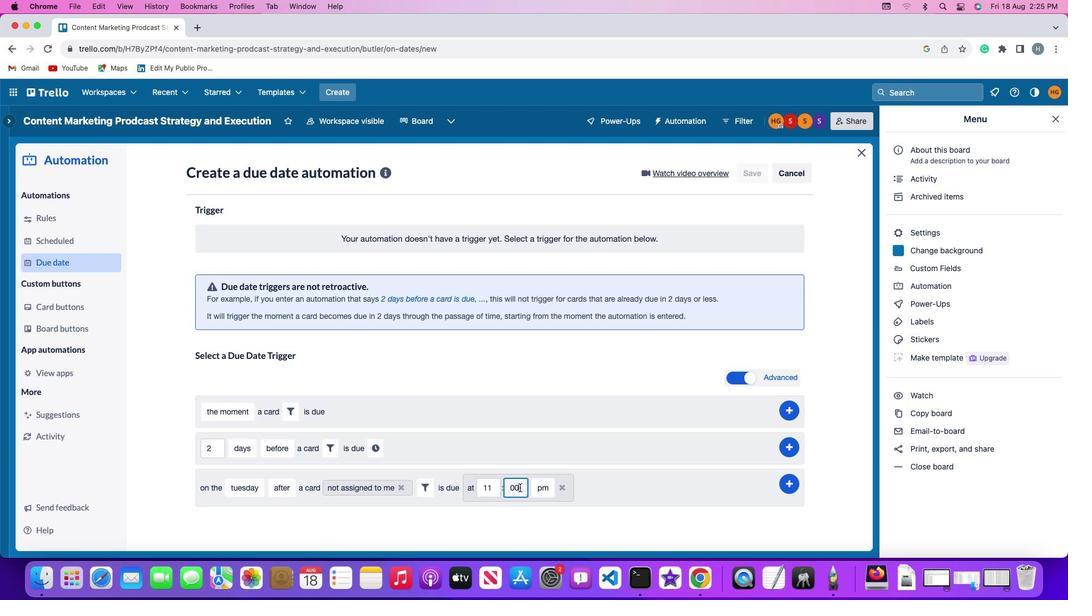 
Action: Mouse moved to (537, 485)
Screenshot: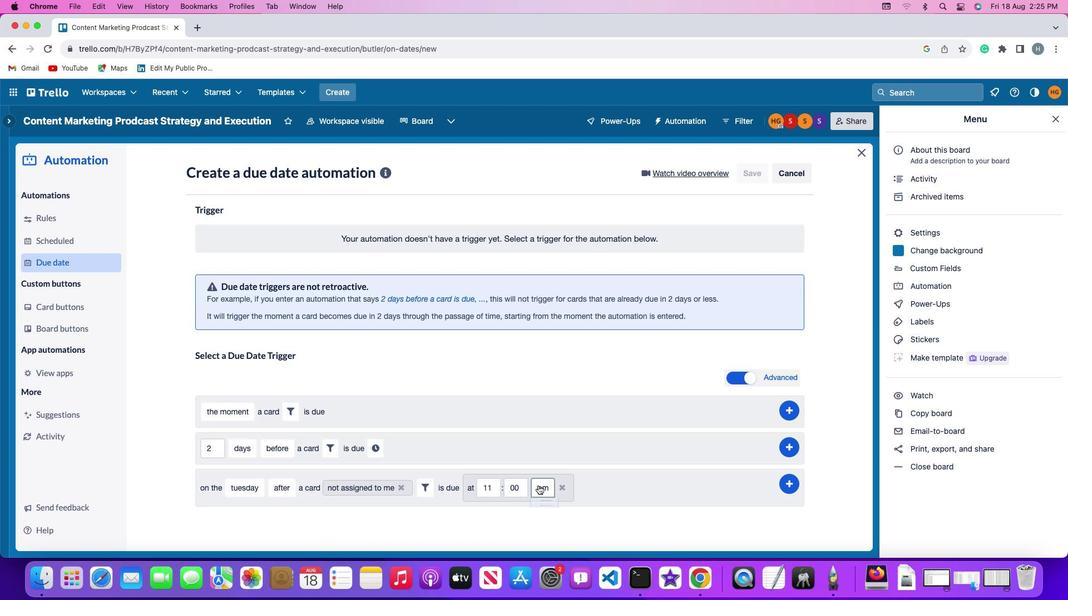 
Action: Mouse pressed left at (537, 485)
Screenshot: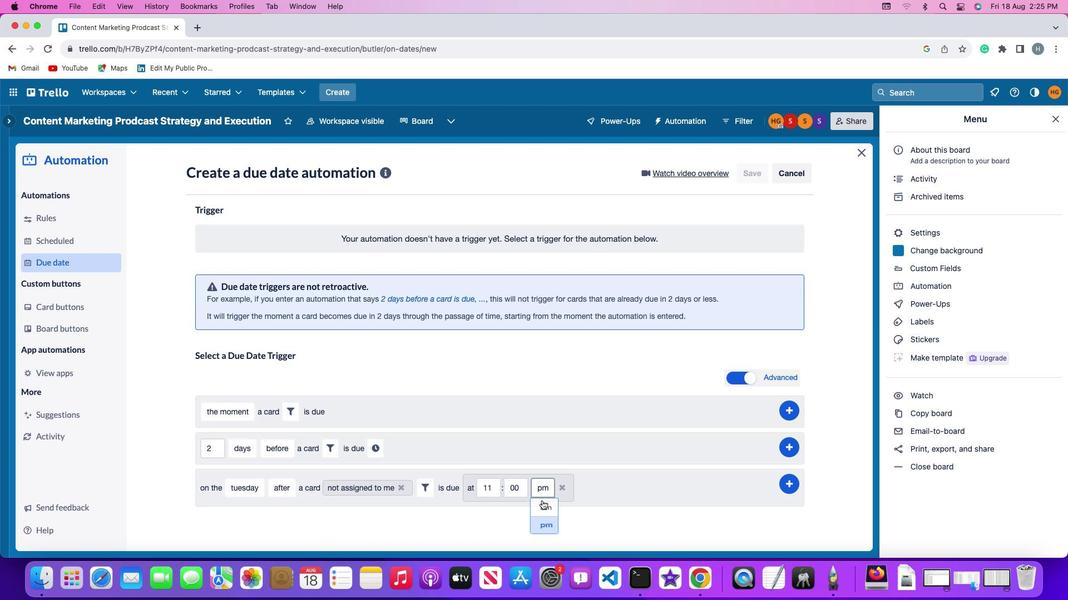
Action: Mouse moved to (542, 507)
Screenshot: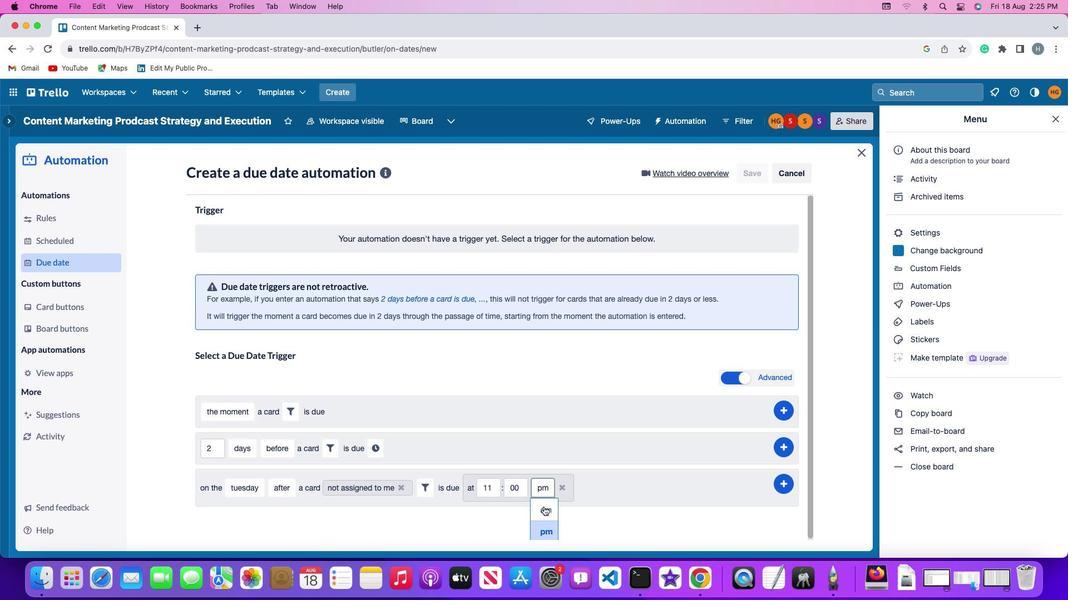 
Action: Mouse pressed left at (542, 507)
Screenshot: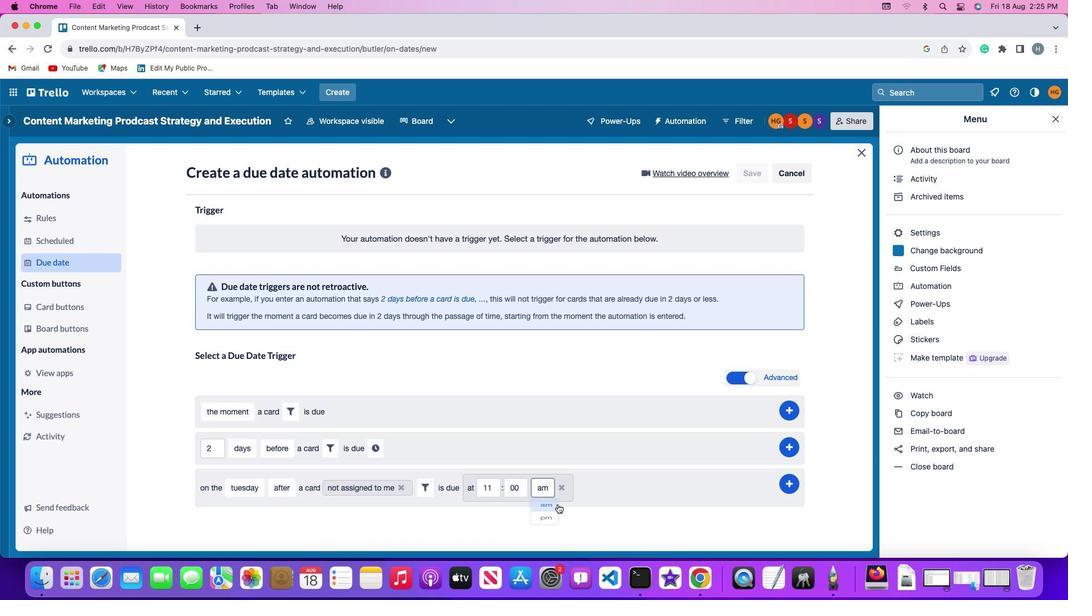 
Action: Mouse moved to (787, 482)
Screenshot: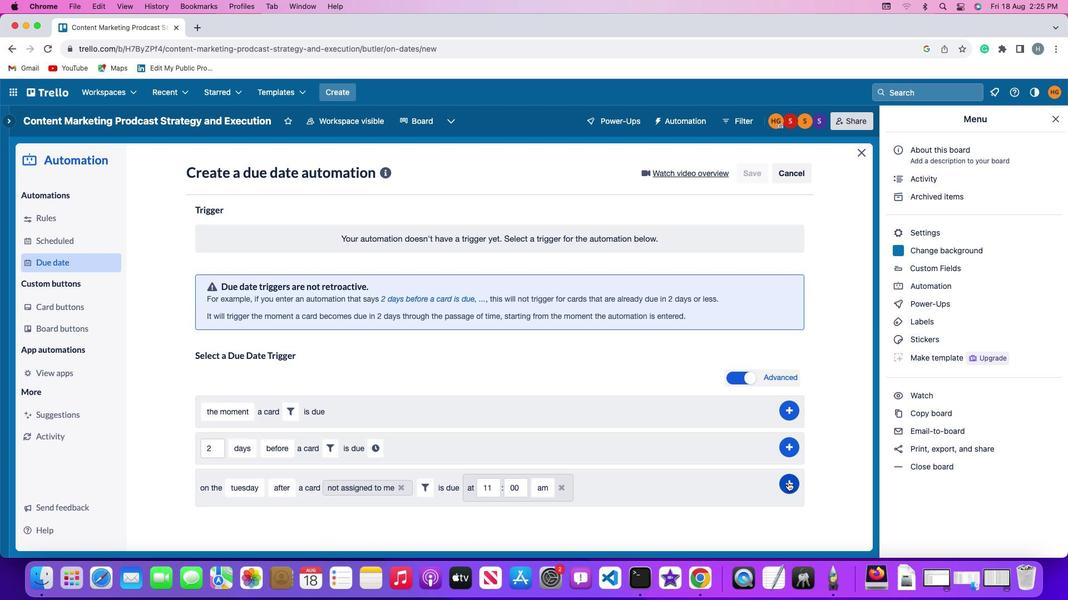 
Action: Mouse pressed left at (787, 482)
Screenshot: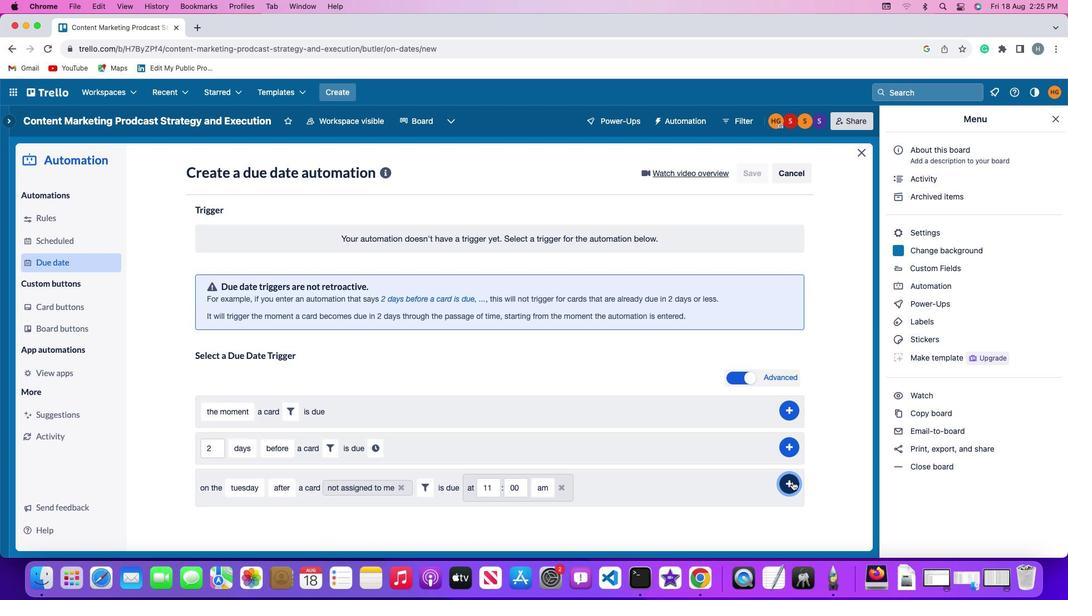 
Action: Mouse moved to (848, 406)
Screenshot: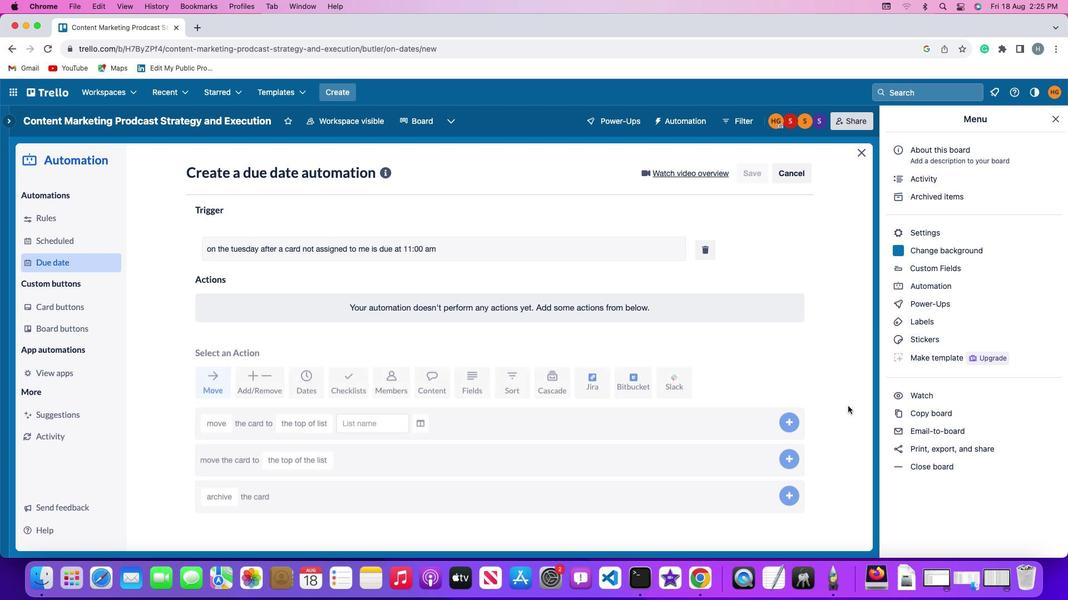 
